 Task: Look for space in Tuscaloosa, United States from 9th June, 2023 to 16th June, 2023 for 2 adults in price range Rs.8000 to Rs.16000. Place can be entire place with 2 bedrooms having 2 beds and 1 bathroom. Property type can be house, flat, guest house. Booking option can be shelf check-in. Required host language is English.
Action: Mouse moved to (447, 100)
Screenshot: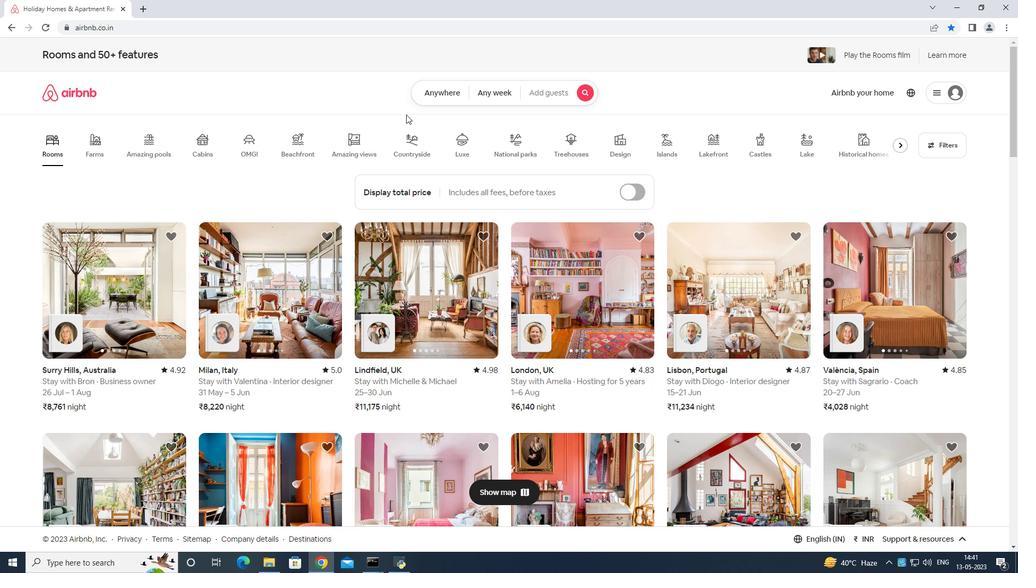 
Action: Mouse pressed left at (447, 100)
Screenshot: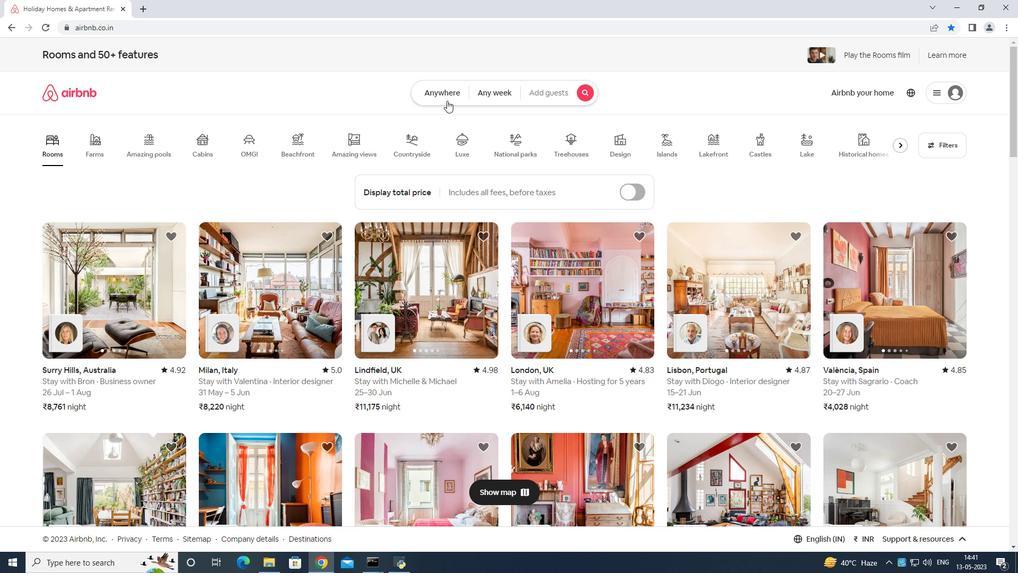 
Action: Mouse moved to (368, 137)
Screenshot: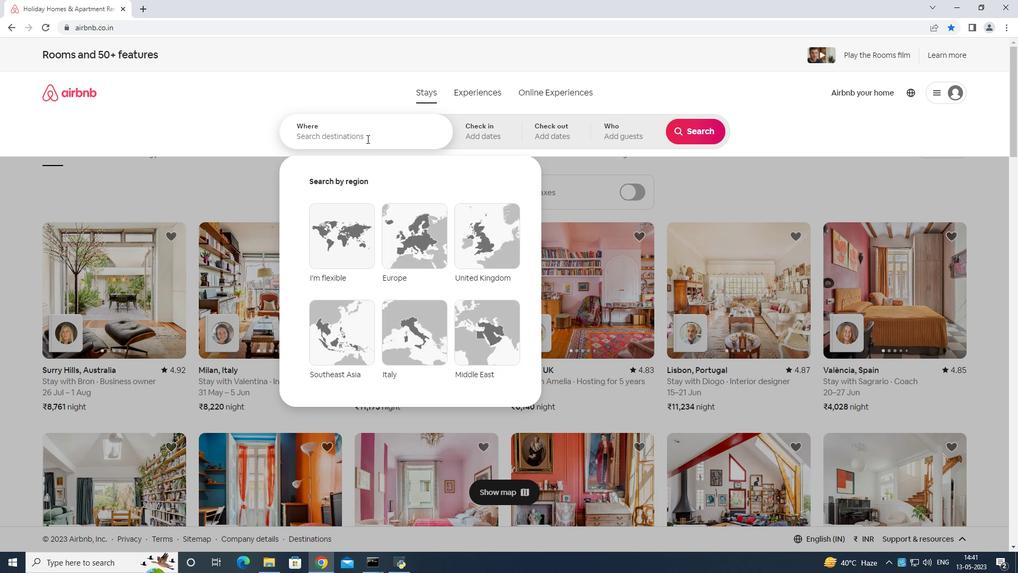 
Action: Mouse pressed left at (368, 137)
Screenshot: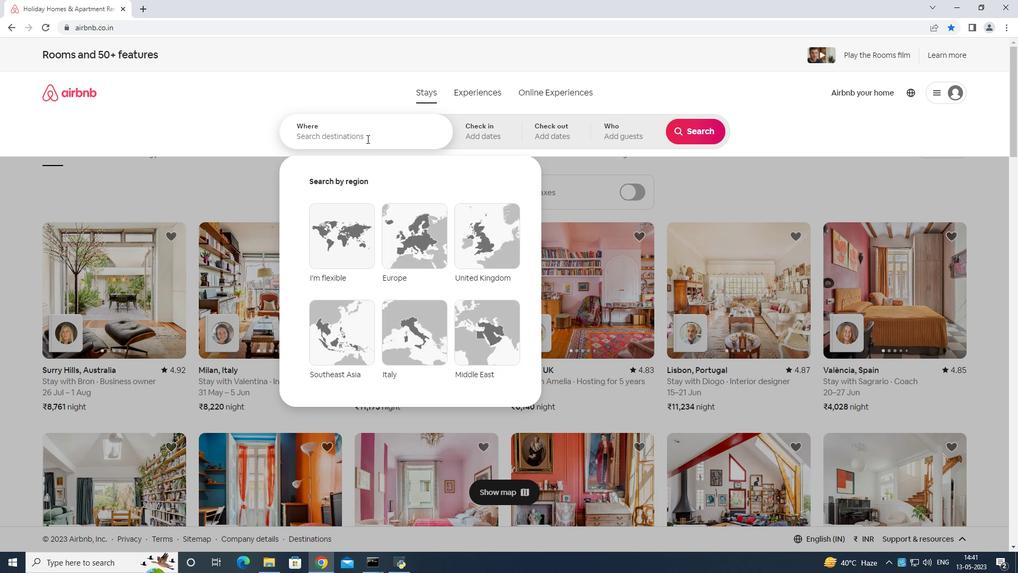 
Action: Mouse moved to (373, 129)
Screenshot: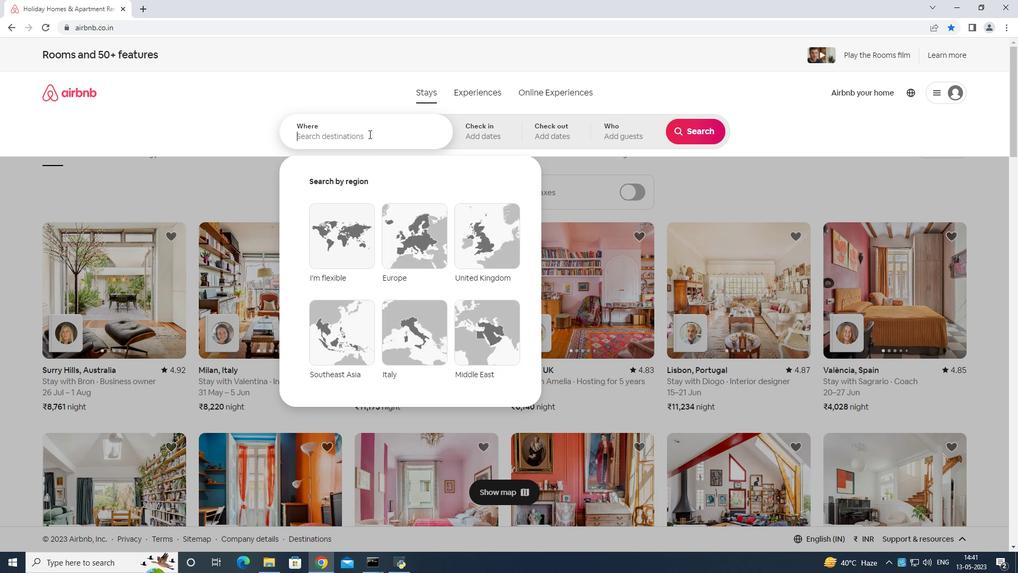 
Action: Key pressed <Key.shift>Tuscoloosa<Key.space>united<Key.space>states<Key.enter>
Screenshot: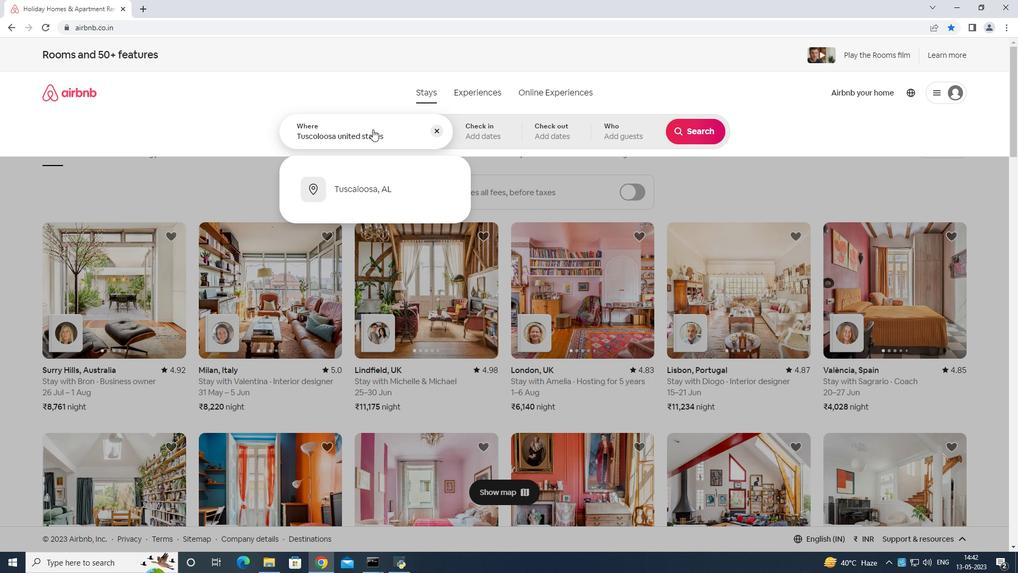 
Action: Mouse moved to (658, 277)
Screenshot: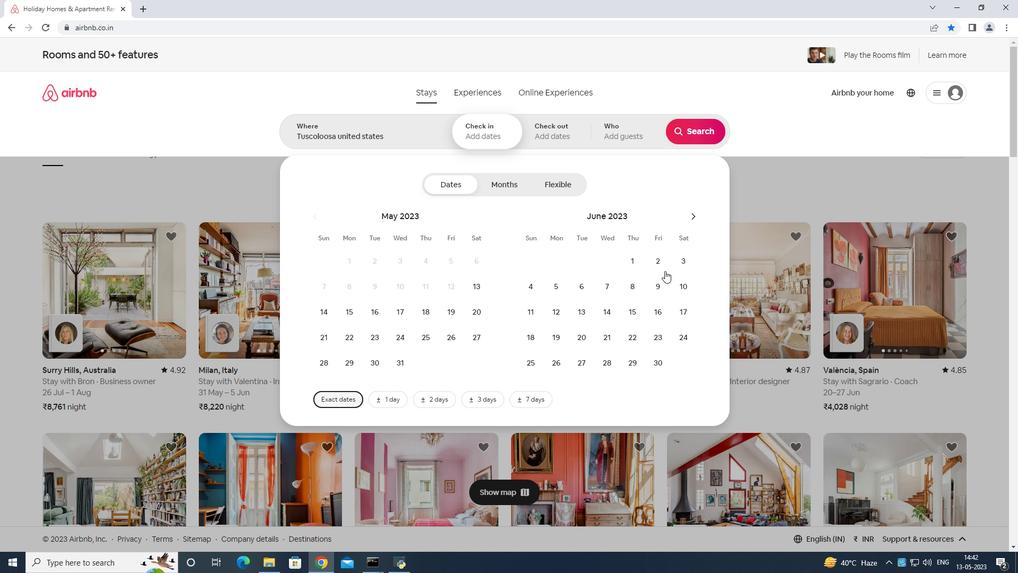 
Action: Mouse pressed left at (658, 277)
Screenshot: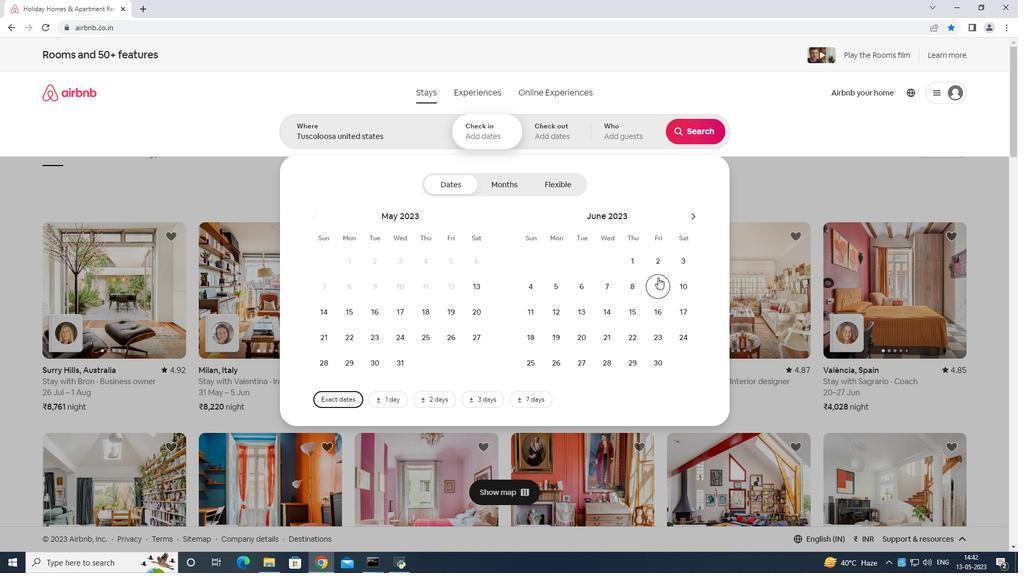 
Action: Mouse moved to (659, 301)
Screenshot: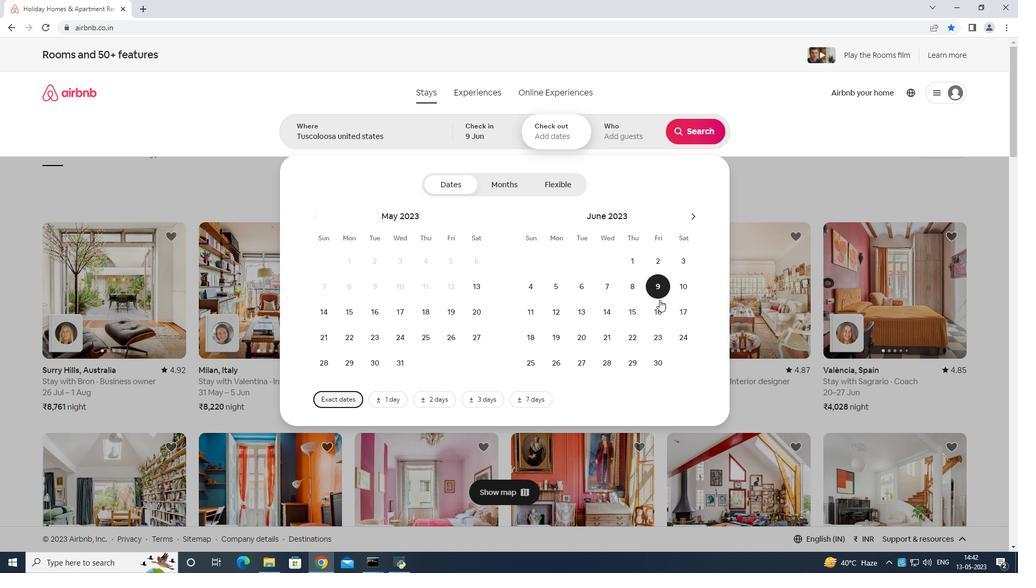 
Action: Mouse pressed left at (659, 301)
Screenshot: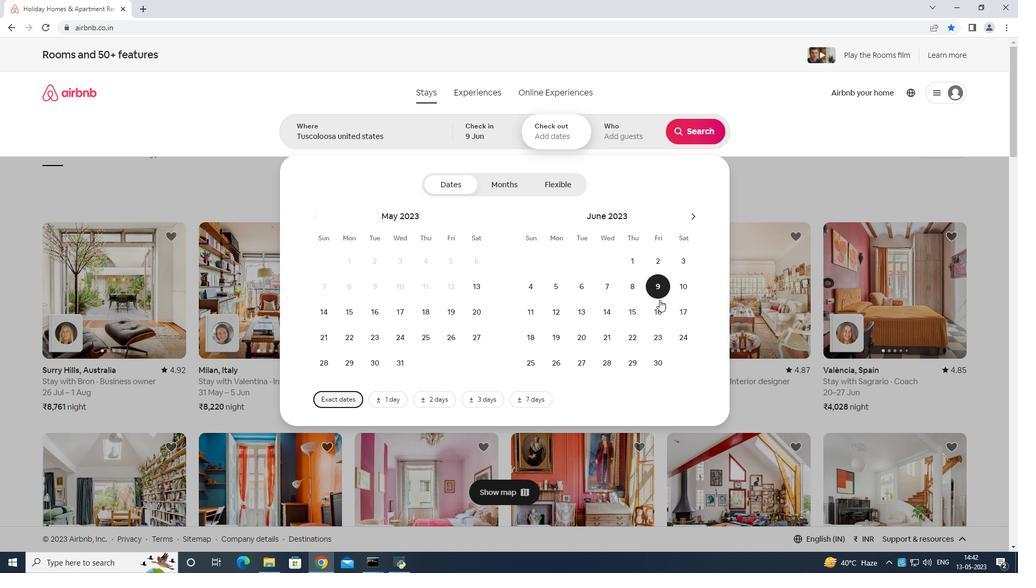
Action: Mouse moved to (621, 136)
Screenshot: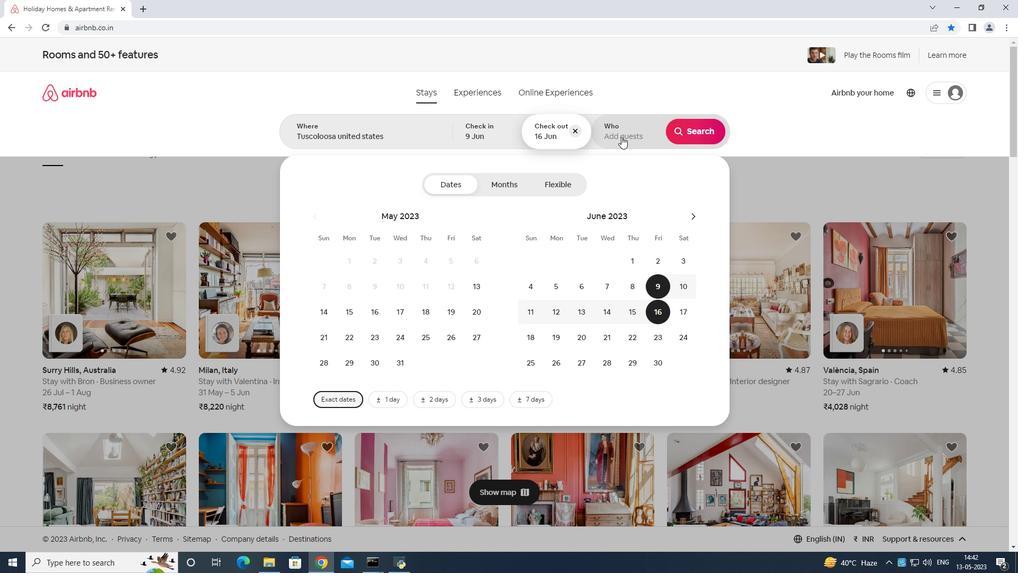 
Action: Mouse pressed left at (621, 136)
Screenshot: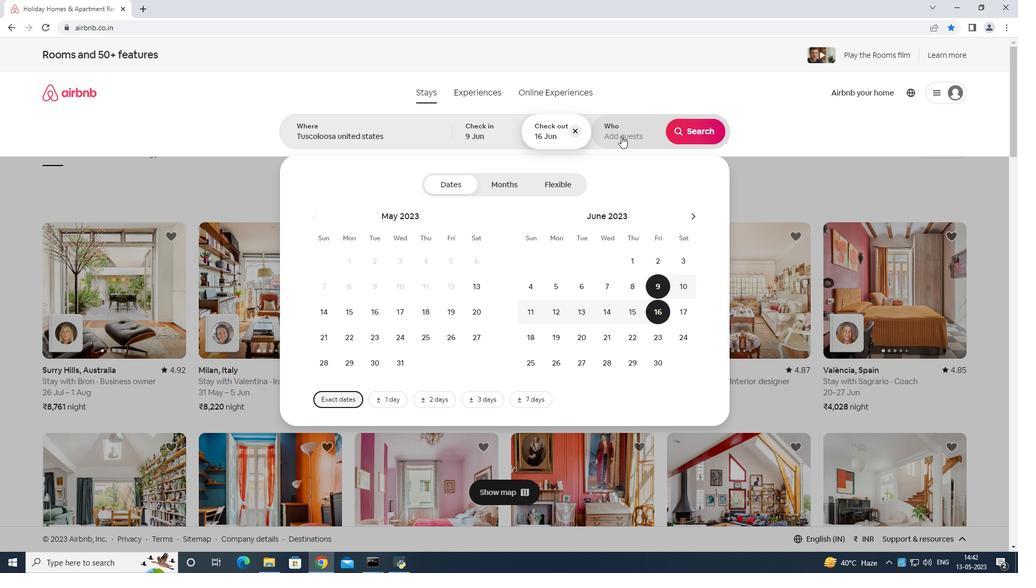 
Action: Mouse moved to (696, 187)
Screenshot: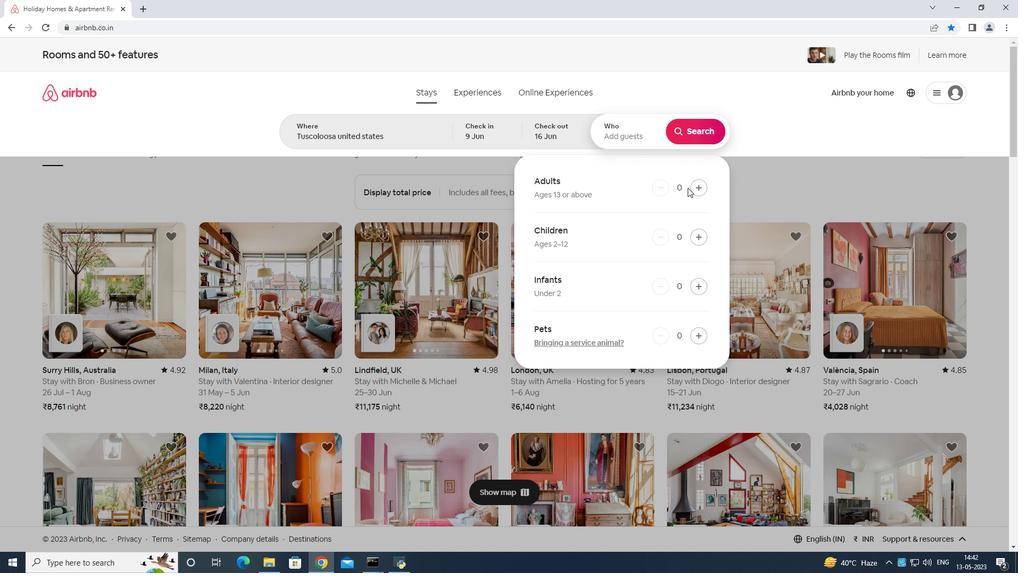 
Action: Mouse pressed left at (696, 187)
Screenshot: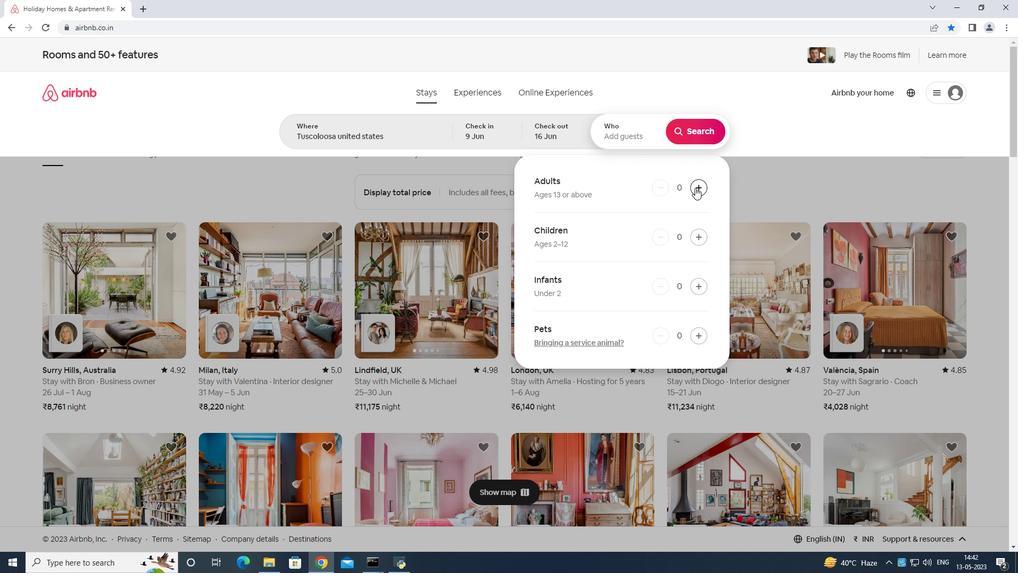 
Action: Mouse moved to (698, 187)
Screenshot: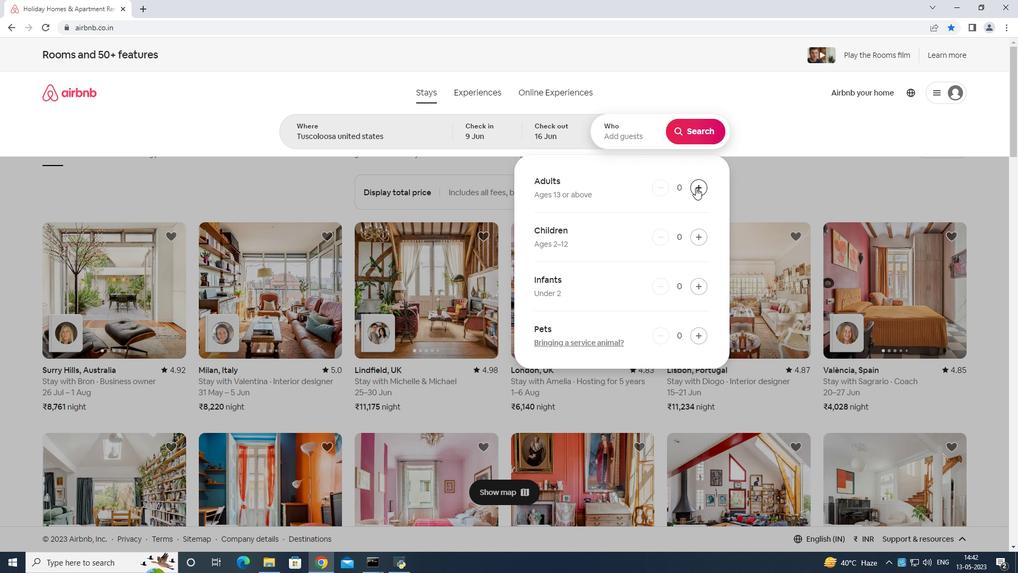 
Action: Mouse pressed left at (698, 187)
Screenshot: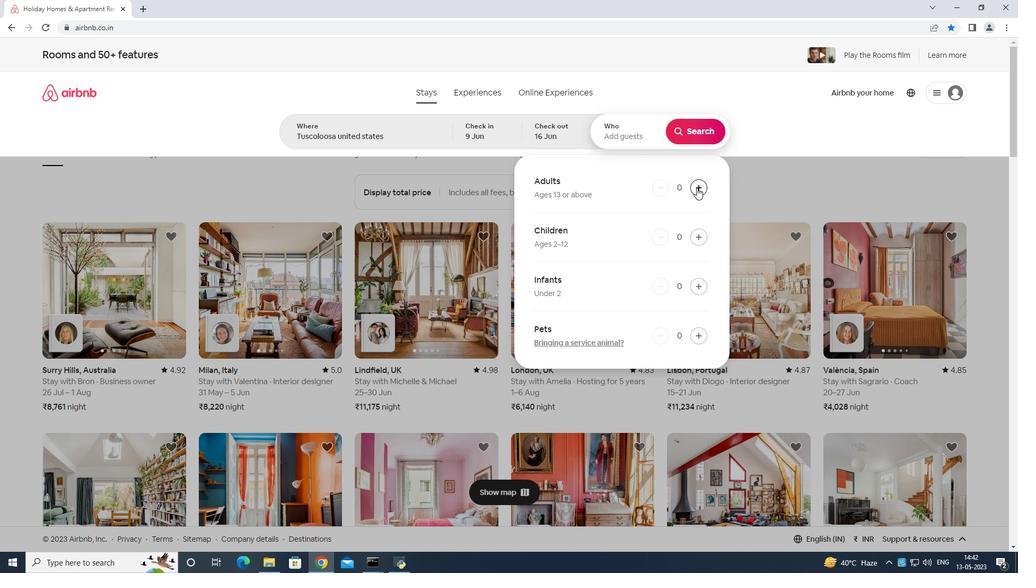 
Action: Mouse moved to (694, 128)
Screenshot: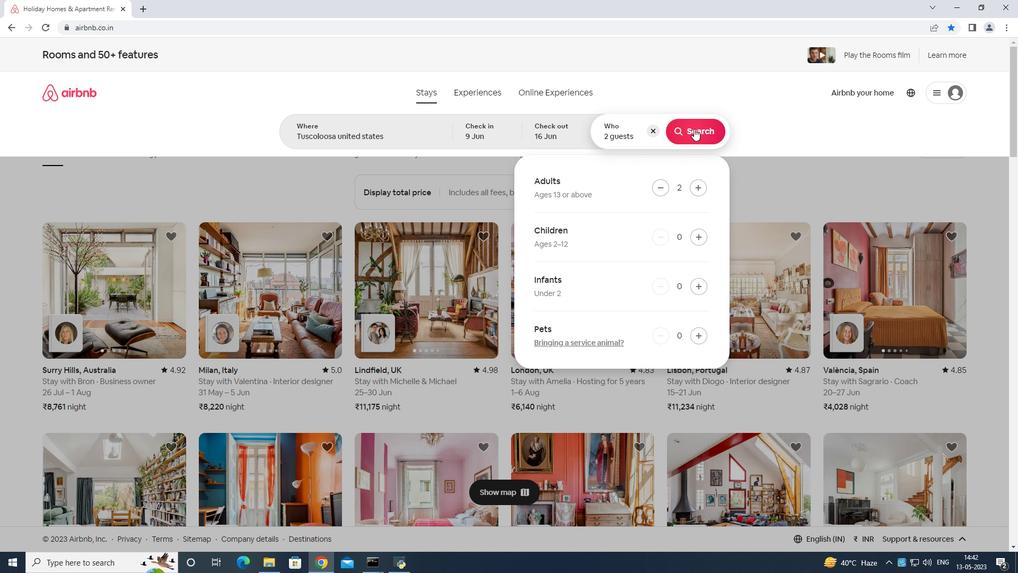 
Action: Mouse pressed left at (694, 128)
Screenshot: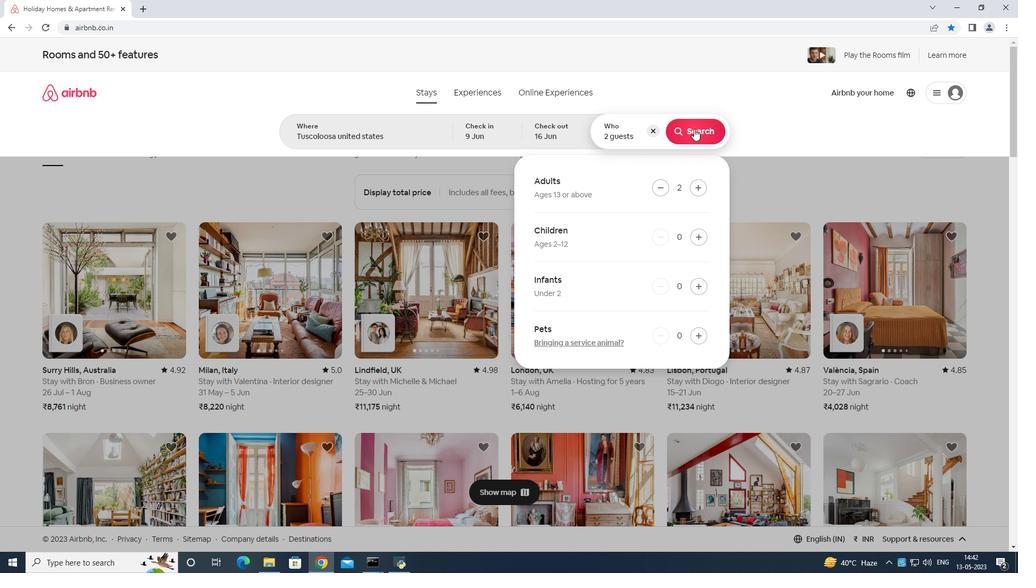 
Action: Mouse moved to (968, 99)
Screenshot: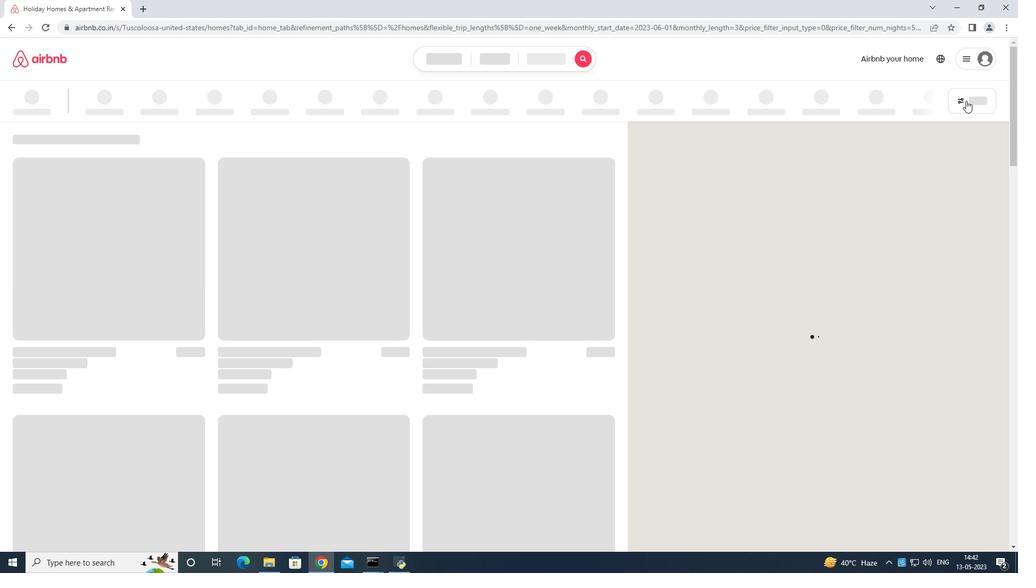 
Action: Mouse pressed left at (968, 99)
Screenshot: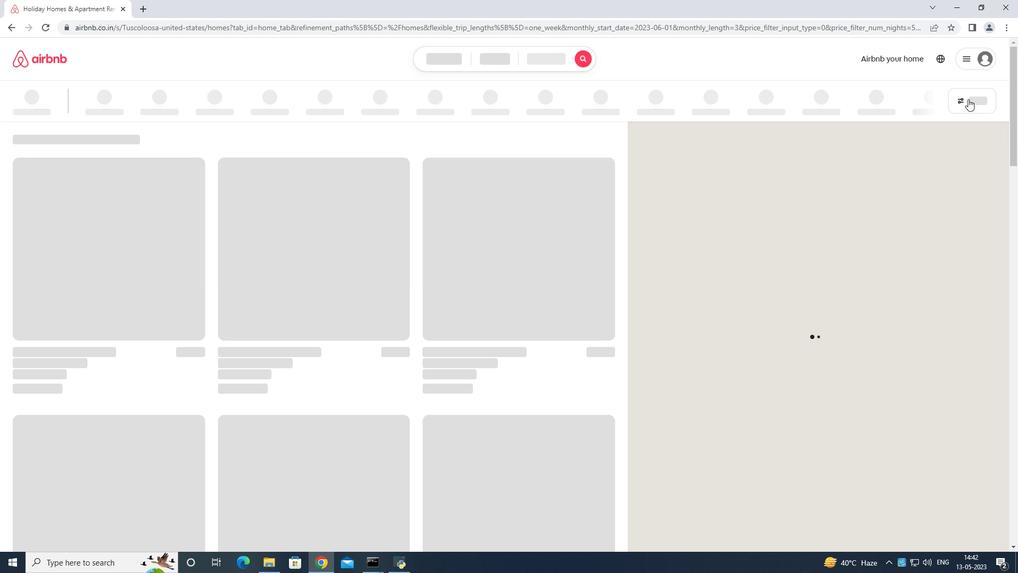 
Action: Mouse moved to (385, 354)
Screenshot: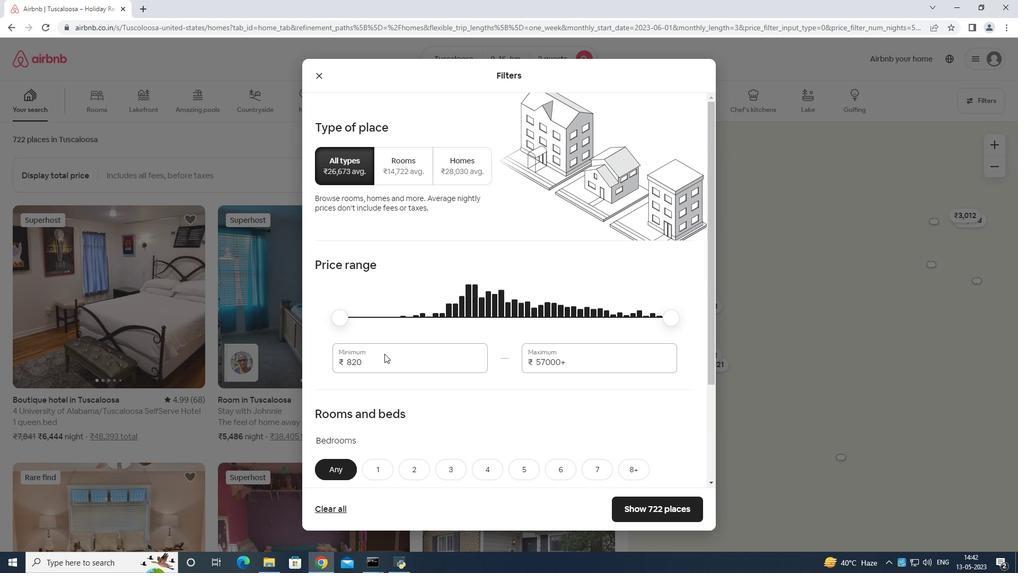 
Action: Mouse pressed left at (385, 354)
Screenshot: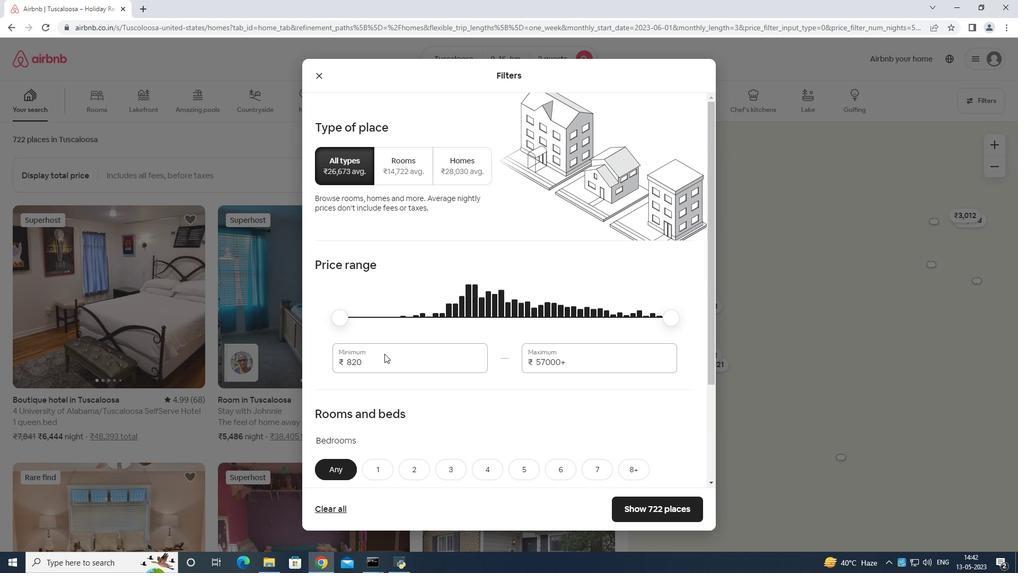 
Action: Mouse moved to (385, 354)
Screenshot: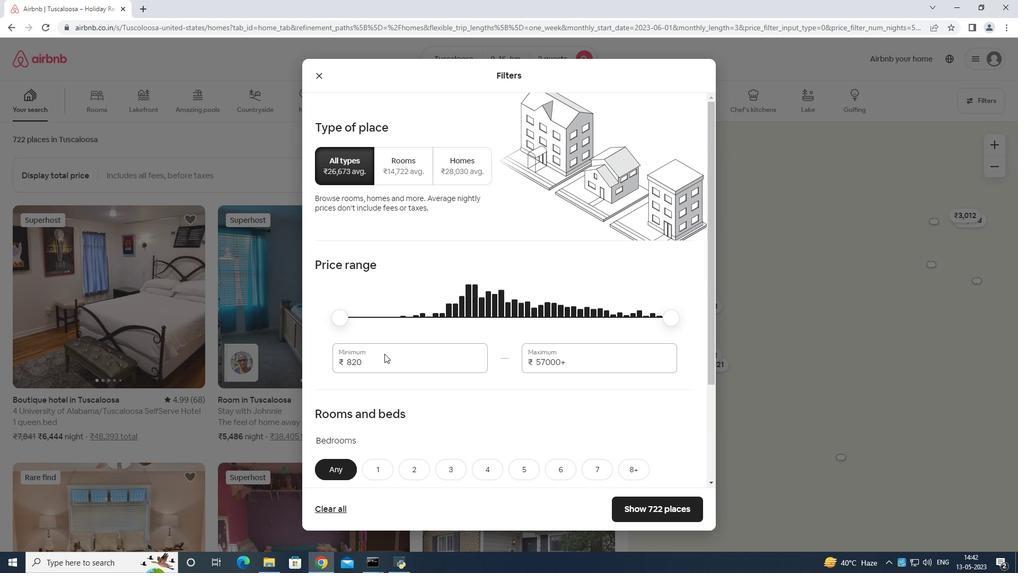 
Action: Key pressed <Key.backspace><Key.backspace><Key.backspace><Key.backspace><Key.backspace><Key.backspace>8000
Screenshot: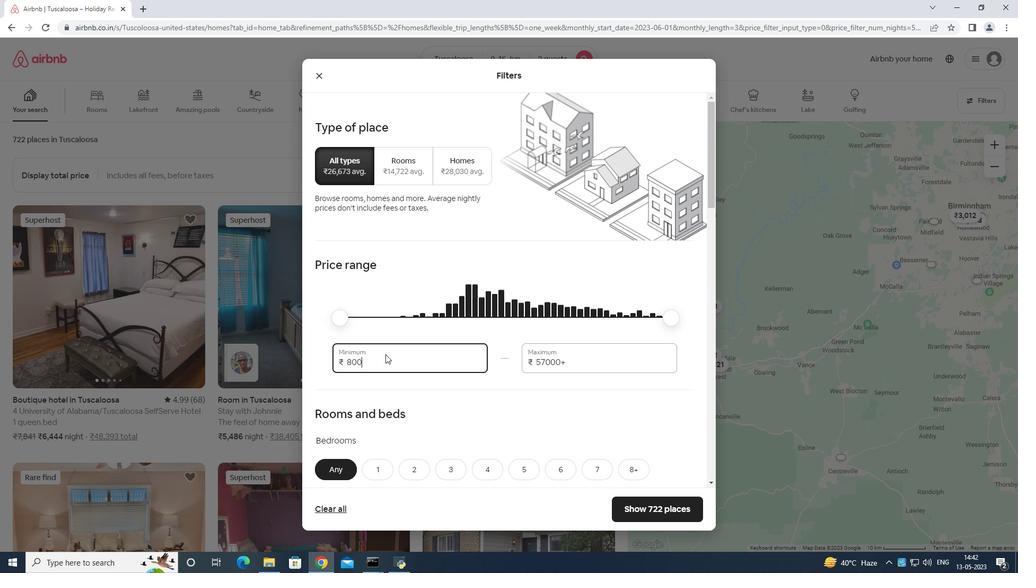 
Action: Mouse moved to (586, 349)
Screenshot: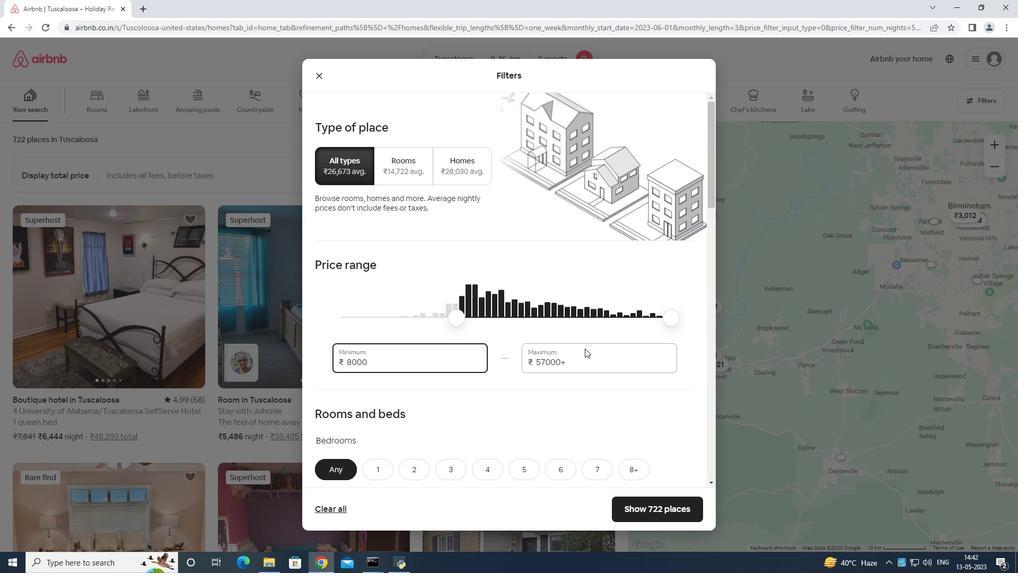 
Action: Mouse pressed left at (586, 349)
Screenshot: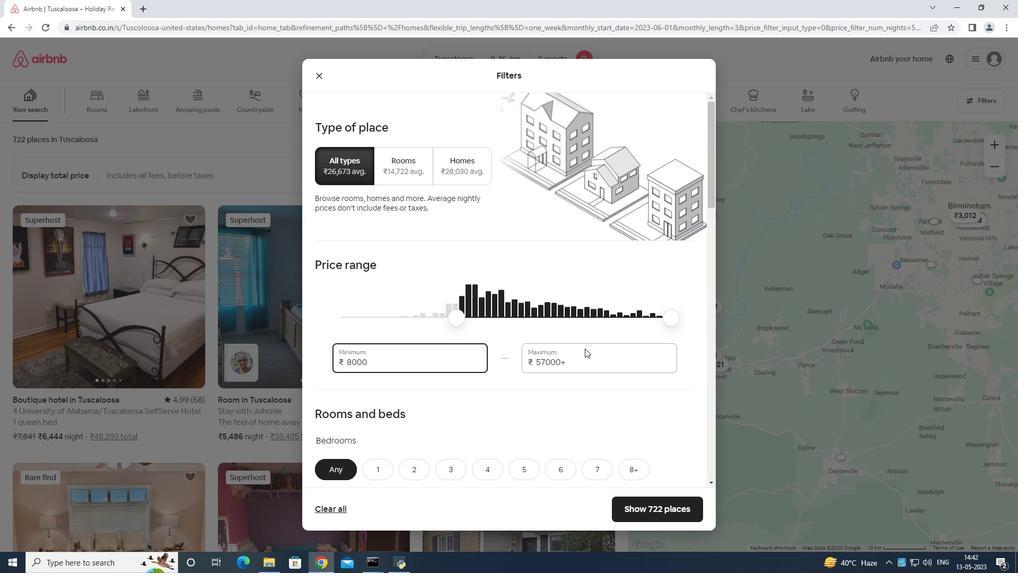 
Action: Mouse moved to (587, 349)
Screenshot: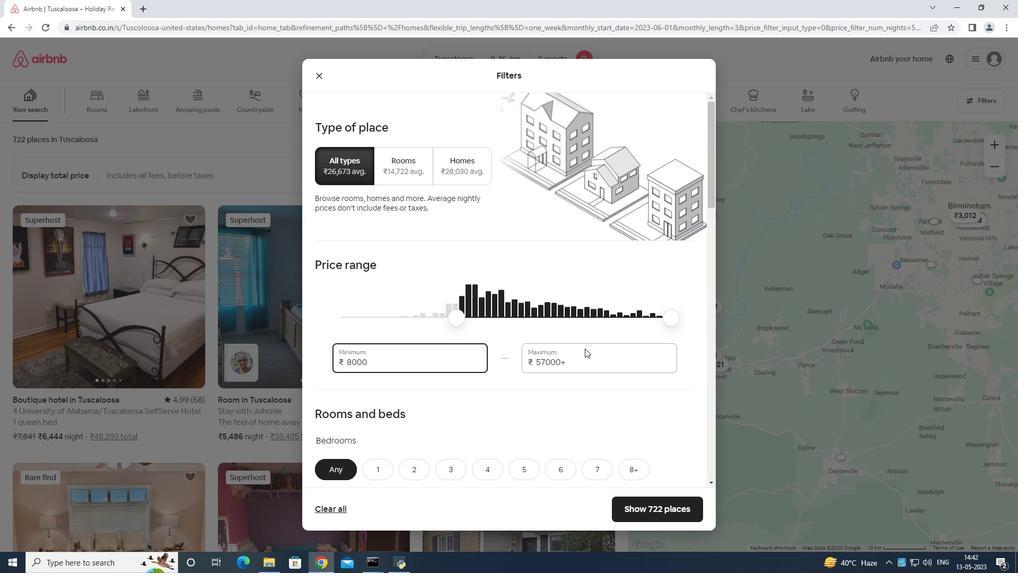 
Action: Key pressed <Key.backspace>
Screenshot: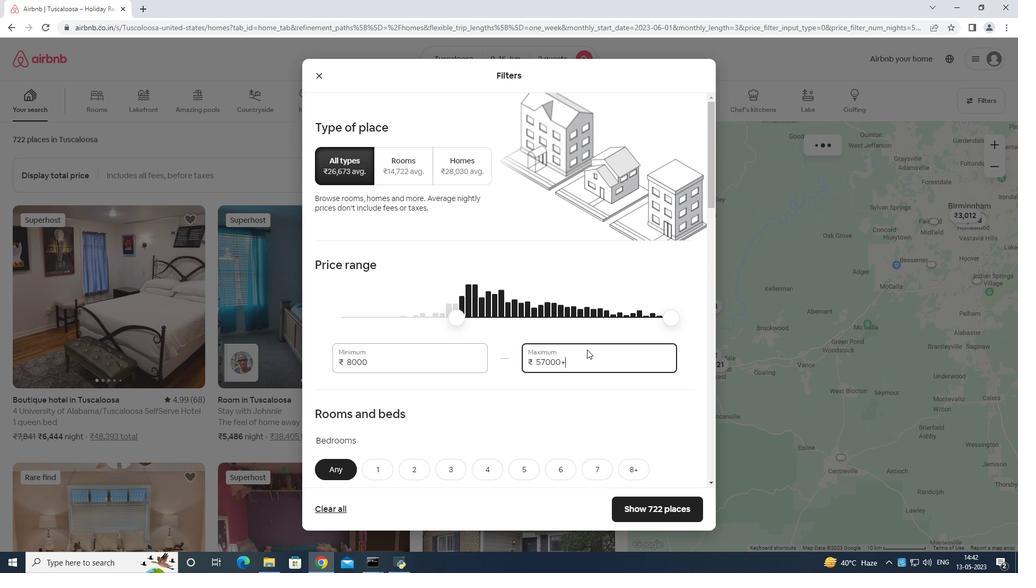
Action: Mouse moved to (587, 350)
Screenshot: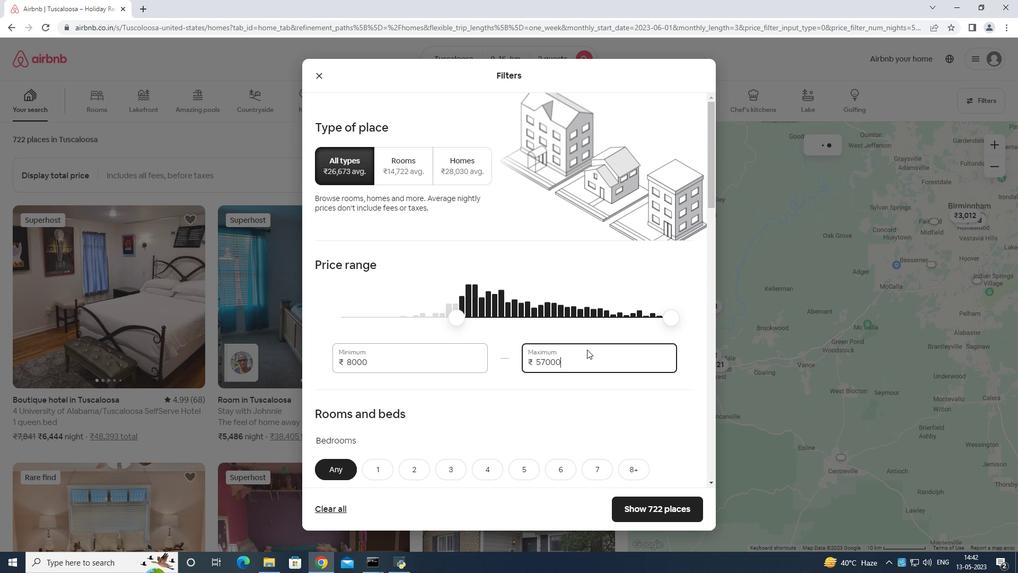 
Action: Key pressed <Key.backspace><Key.backspace><Key.backspace><Key.backspace><Key.backspace><Key.backspace><Key.backspace><Key.backspace><Key.backspace><Key.backspace>16
Screenshot: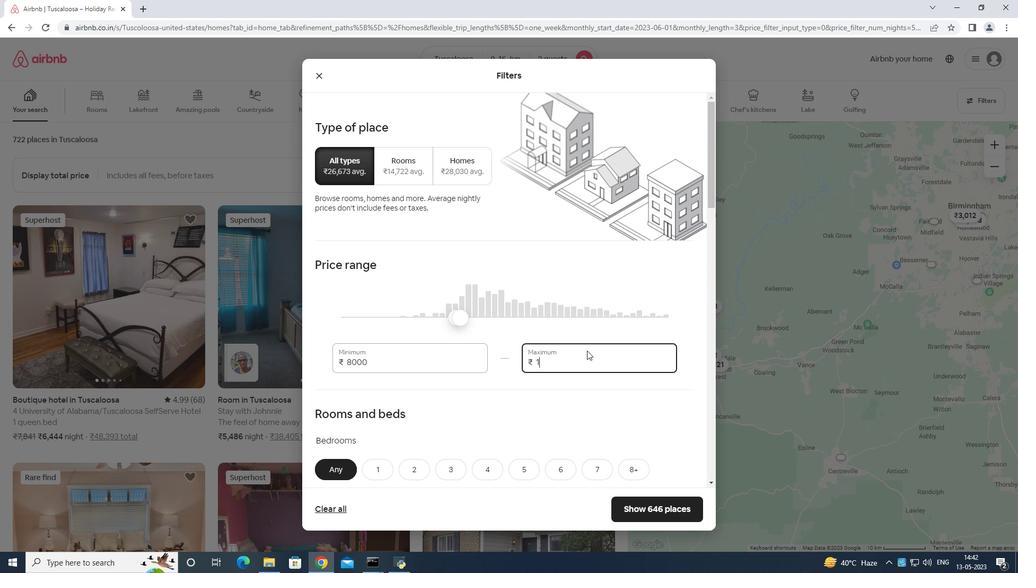
Action: Mouse moved to (587, 349)
Screenshot: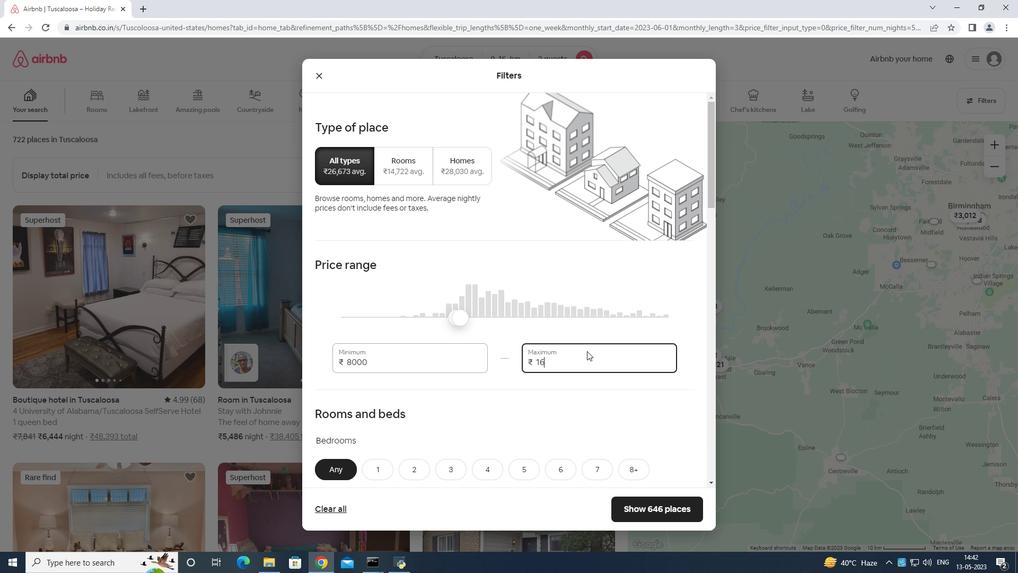 
Action: Key pressed 00
Screenshot: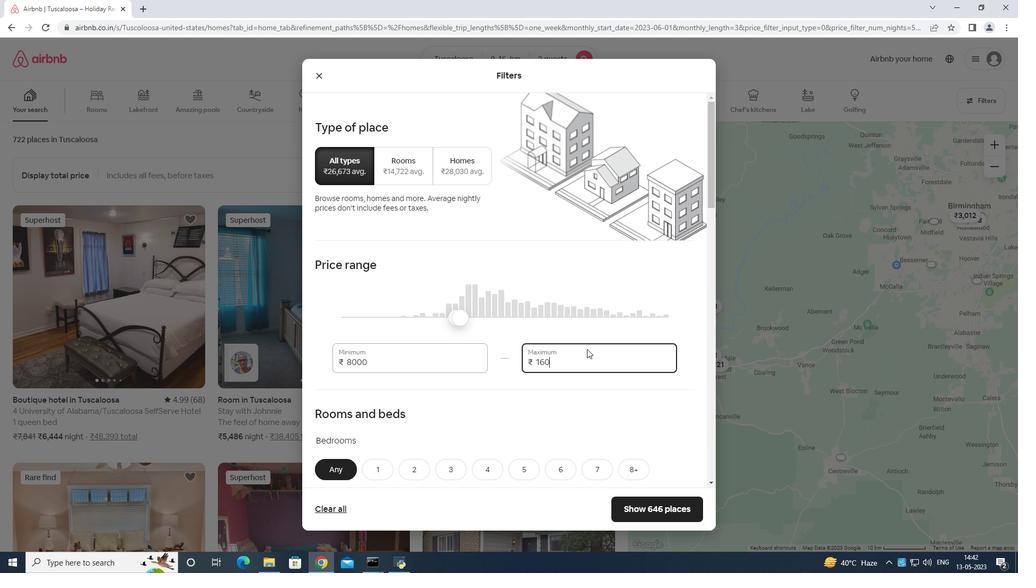 
Action: Mouse moved to (587, 349)
Screenshot: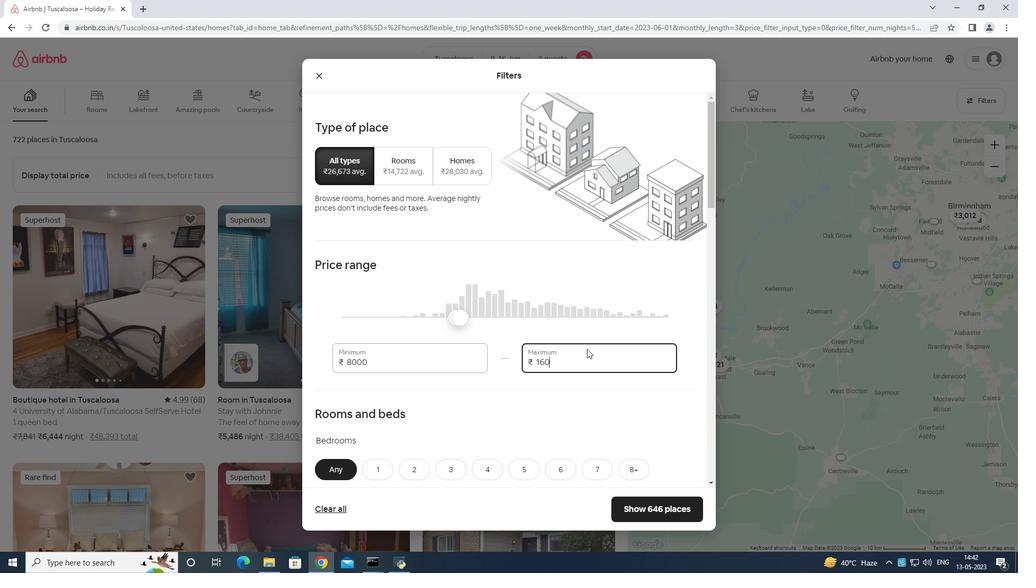 
Action: Key pressed 0
Screenshot: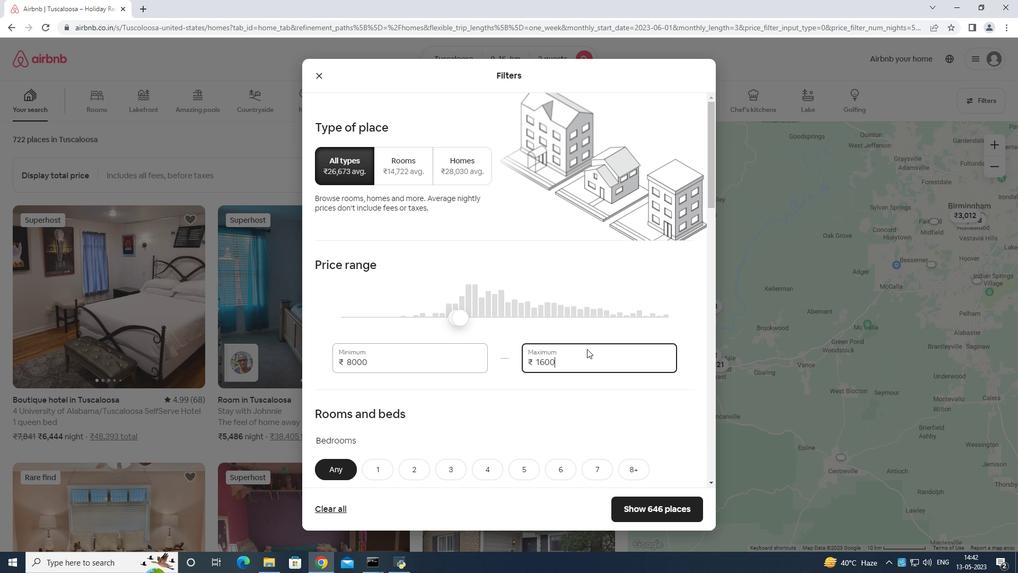 
Action: Mouse moved to (586, 347)
Screenshot: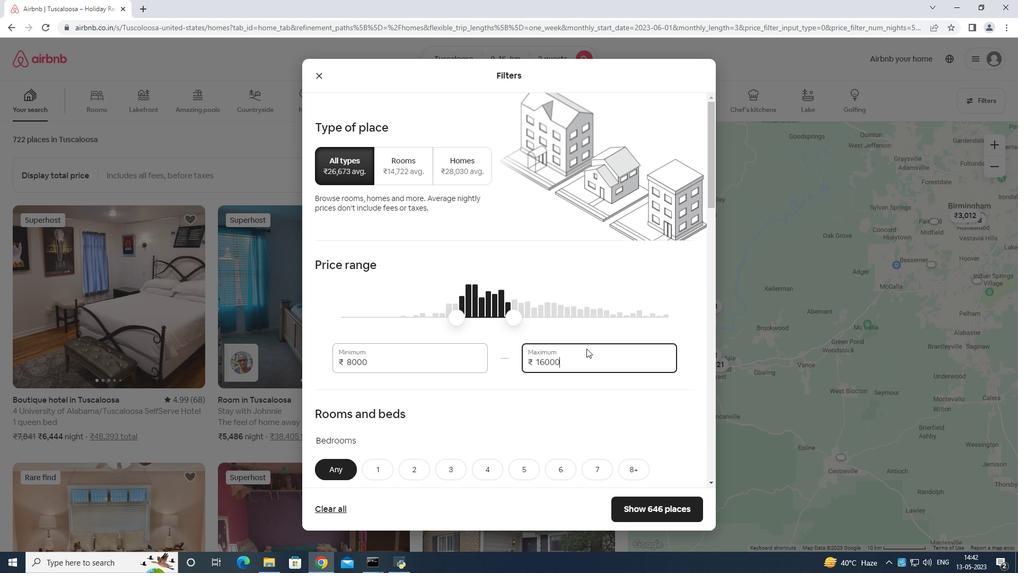 
Action: Mouse scrolled (586, 347) with delta (0, 0)
Screenshot: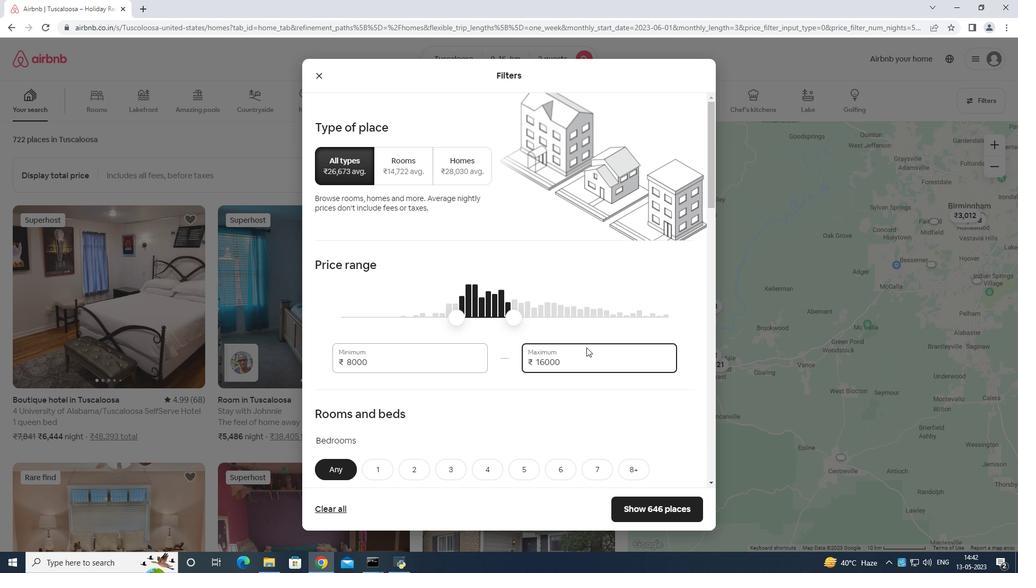 
Action: Mouse moved to (586, 348)
Screenshot: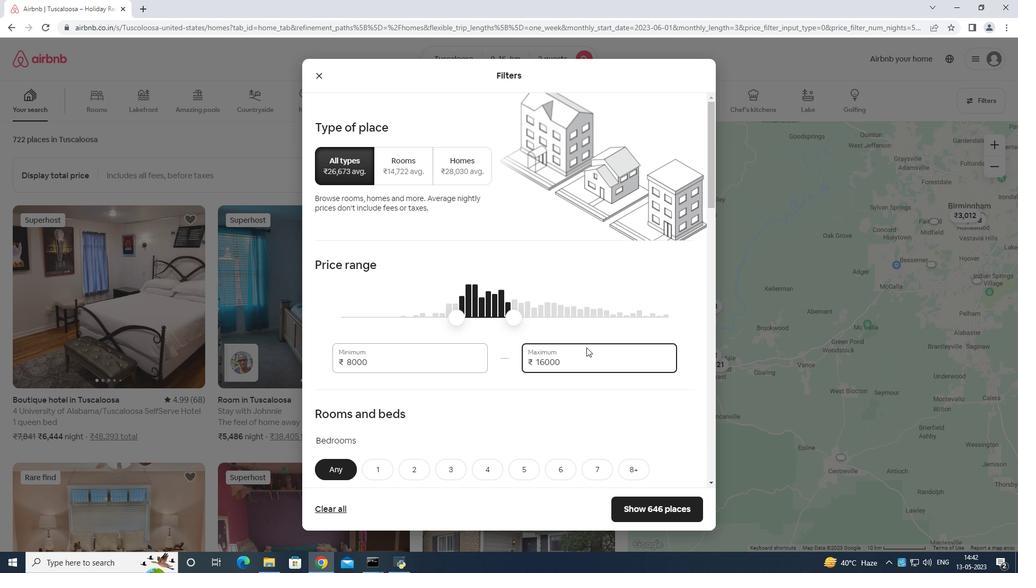 
Action: Mouse scrolled (586, 347) with delta (0, 0)
Screenshot: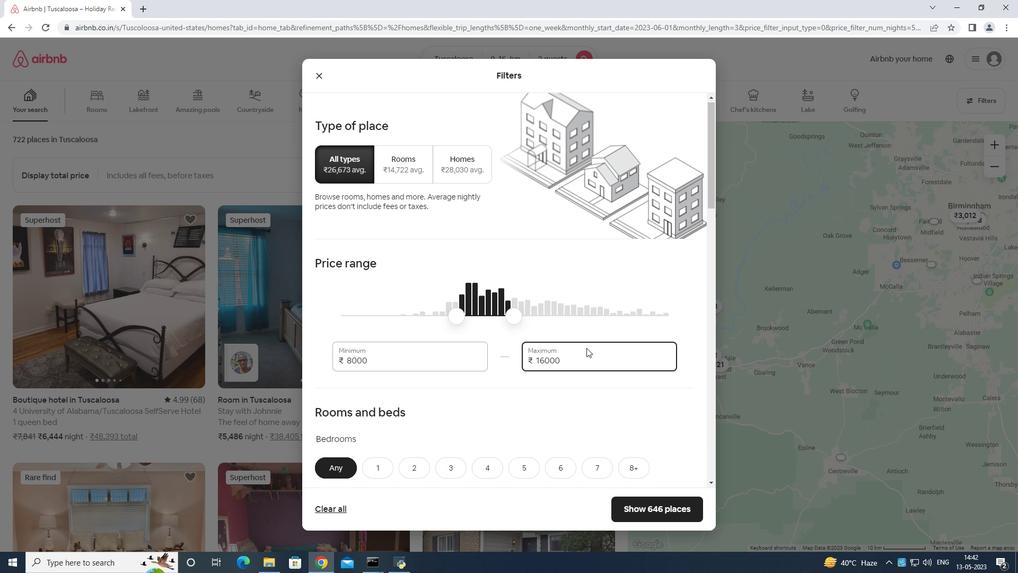 
Action: Mouse moved to (417, 366)
Screenshot: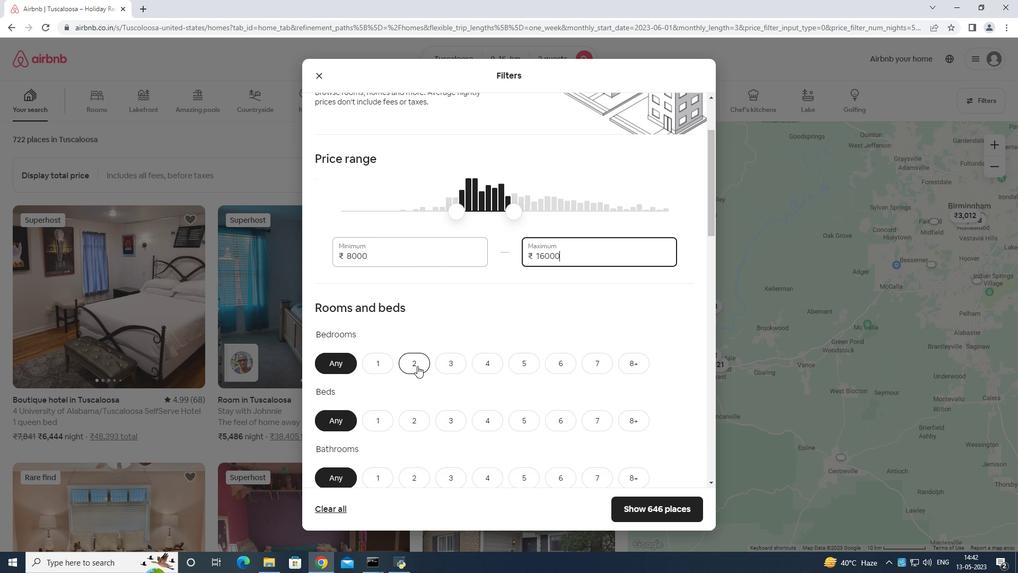 
Action: Mouse pressed left at (417, 366)
Screenshot: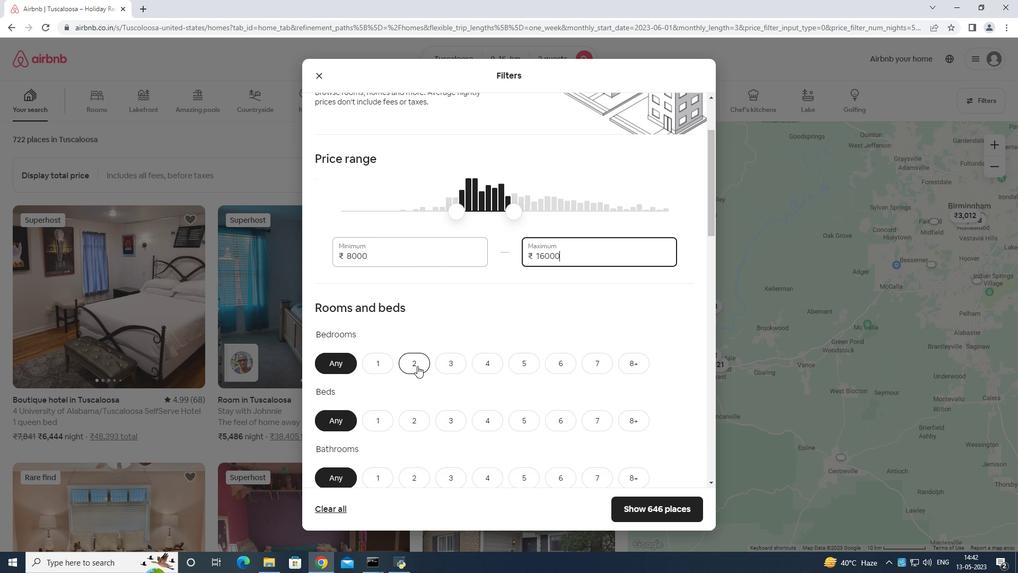 
Action: Mouse moved to (412, 413)
Screenshot: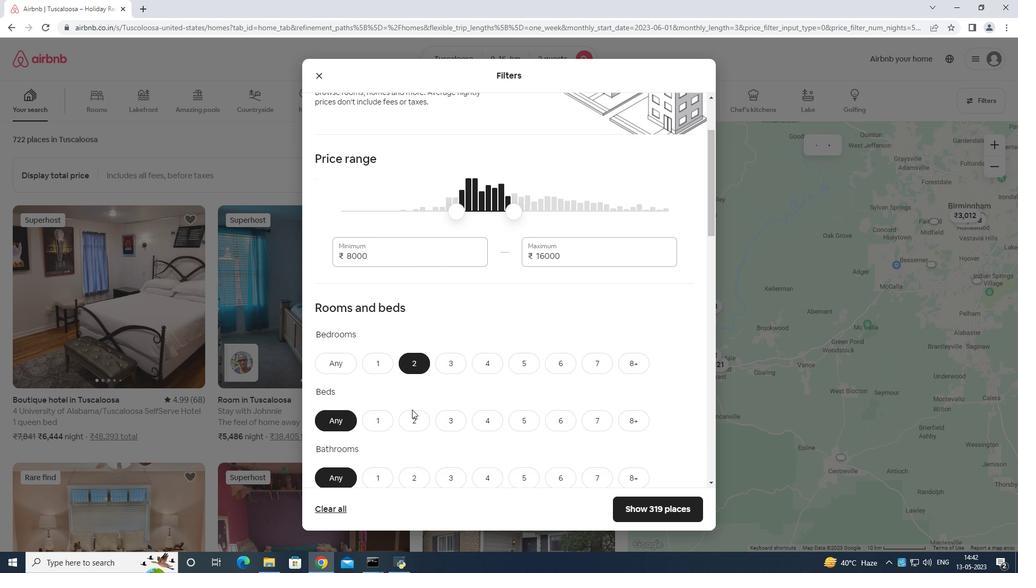 
Action: Mouse pressed left at (412, 413)
Screenshot: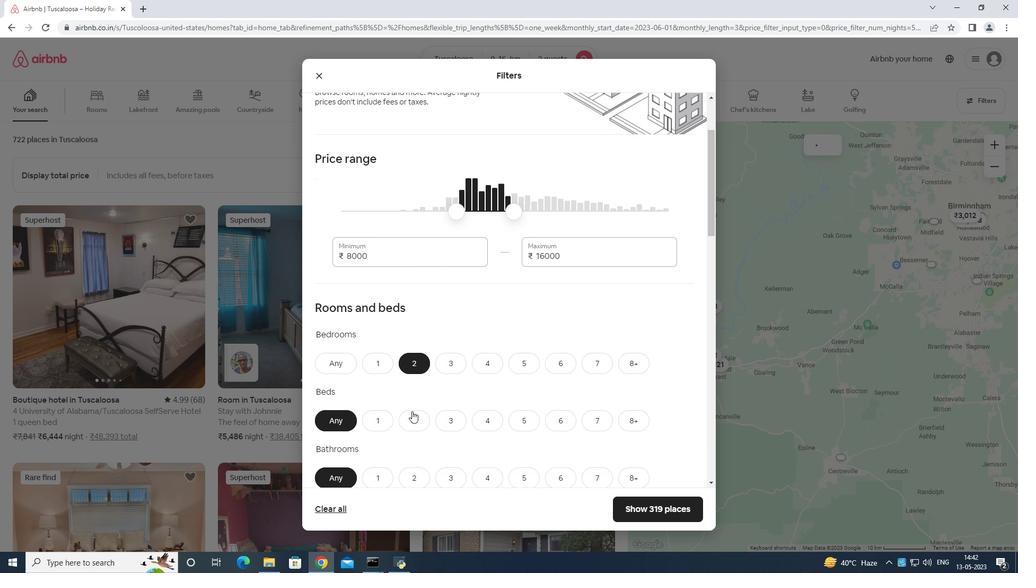 
Action: Mouse moved to (412, 416)
Screenshot: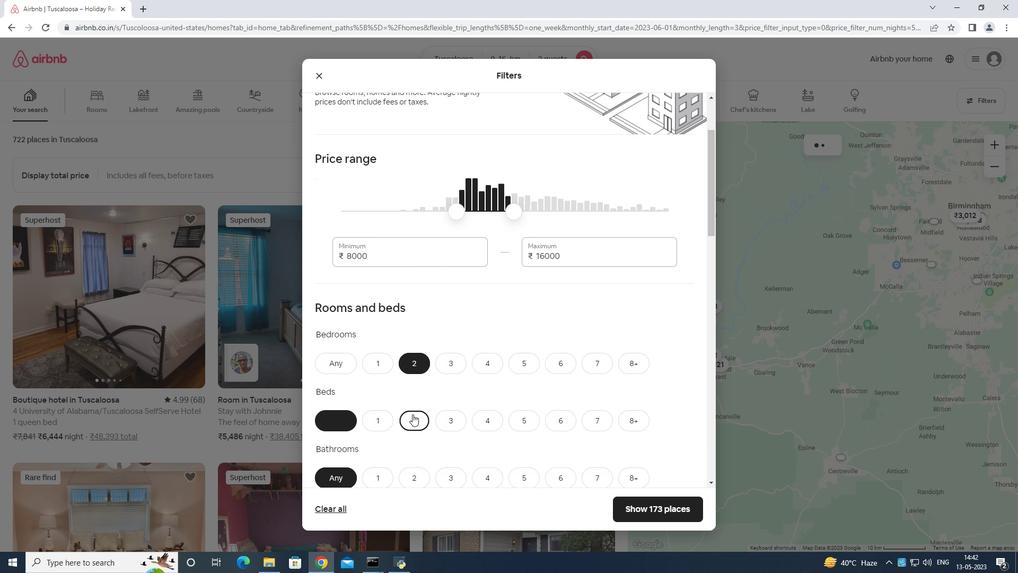 
Action: Mouse scrolled (412, 416) with delta (0, 0)
Screenshot: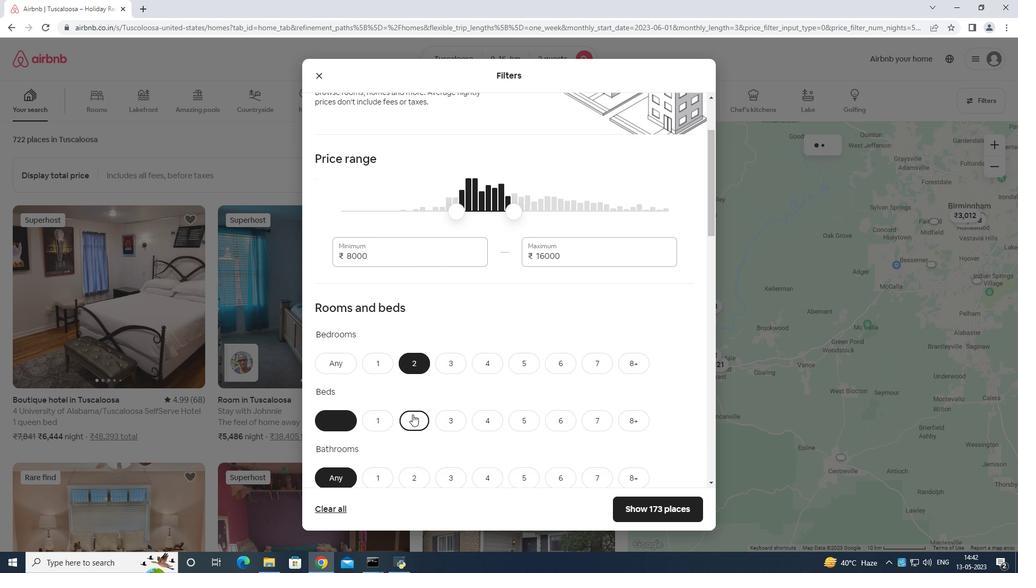 
Action: Mouse moved to (412, 417)
Screenshot: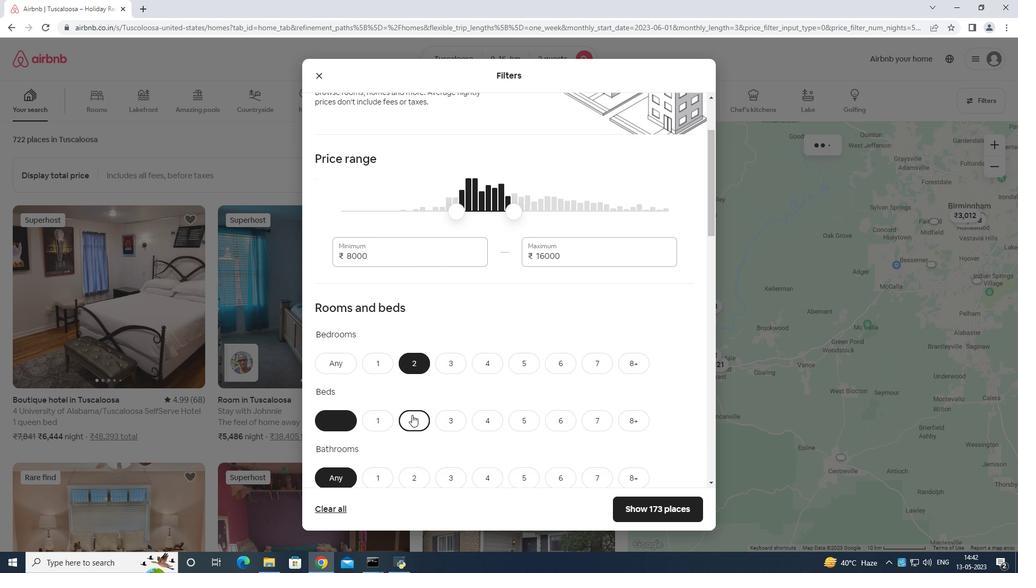 
Action: Mouse scrolled (412, 417) with delta (0, 0)
Screenshot: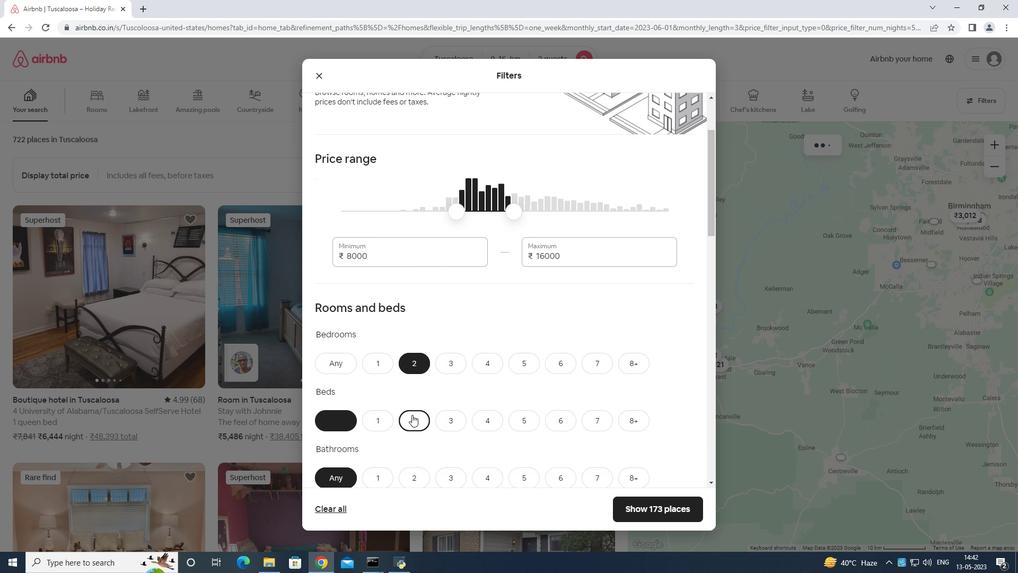 
Action: Mouse moved to (370, 376)
Screenshot: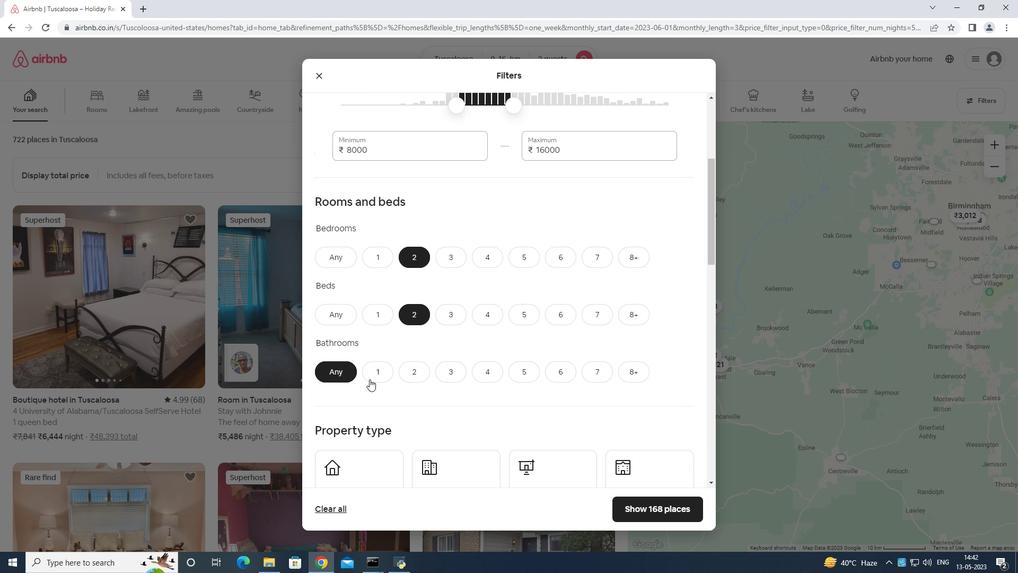 
Action: Mouse pressed left at (370, 376)
Screenshot: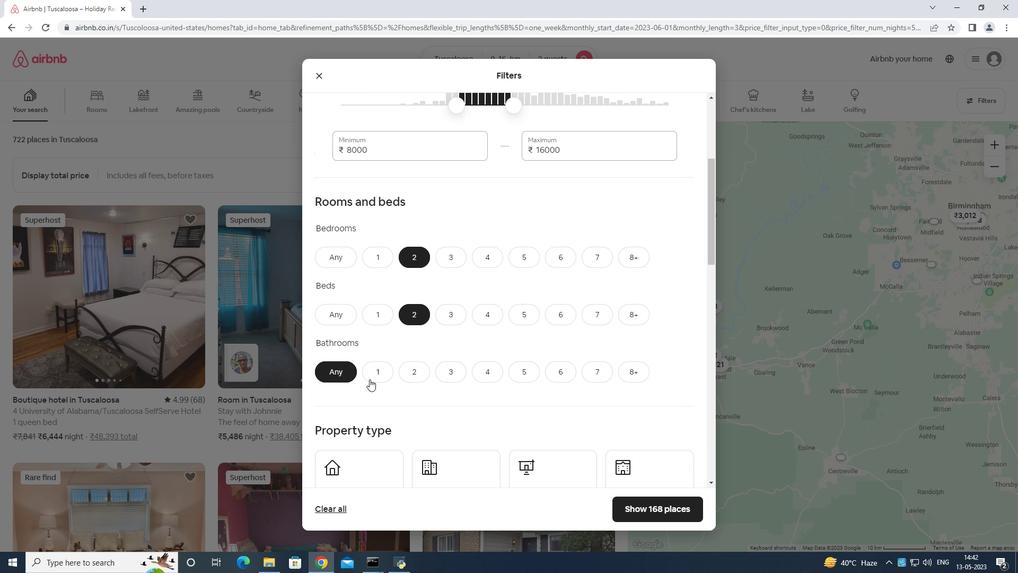 
Action: Mouse moved to (379, 375)
Screenshot: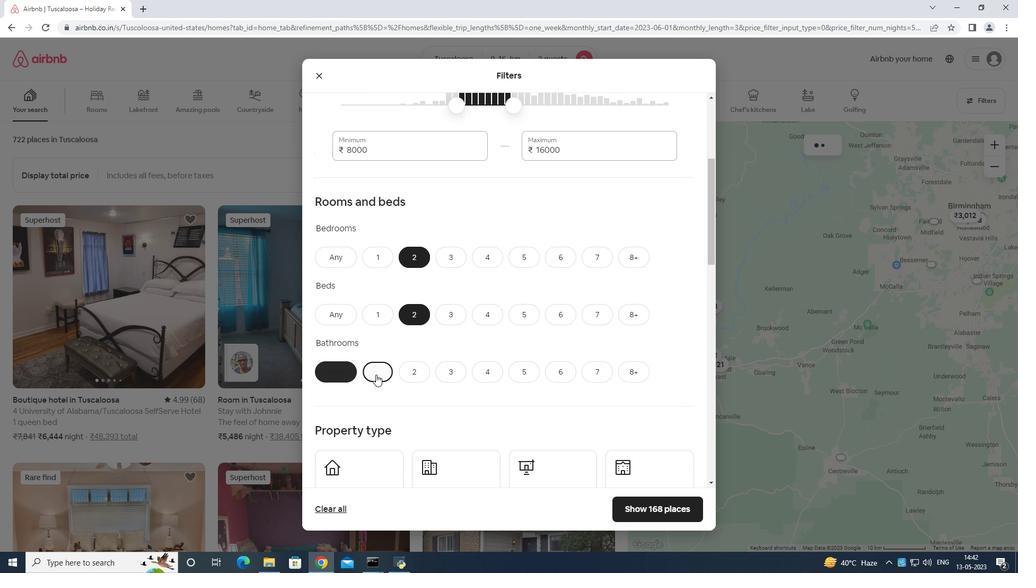 
Action: Mouse scrolled (379, 375) with delta (0, 0)
Screenshot: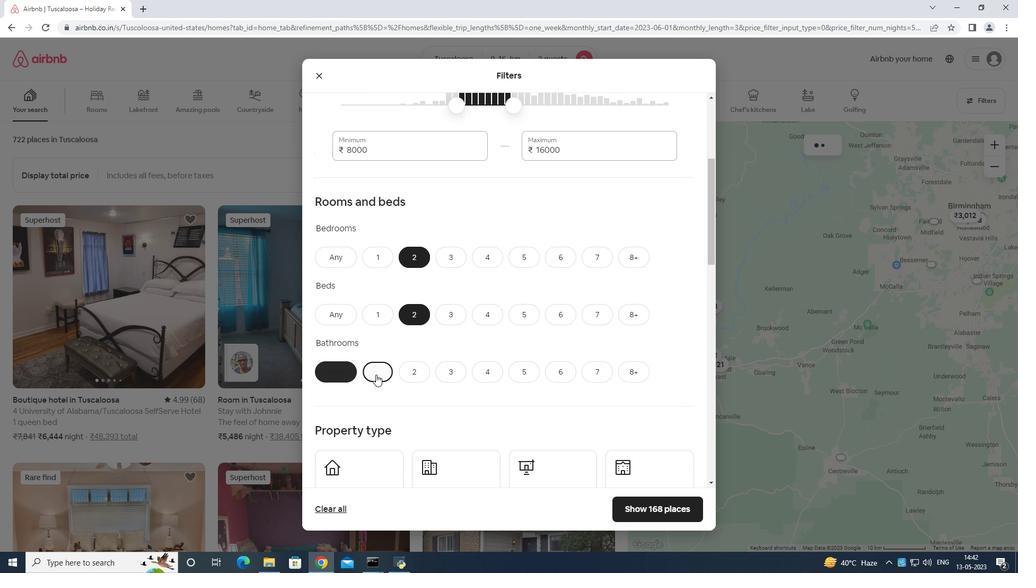 
Action: Mouse scrolled (379, 375) with delta (0, 0)
Screenshot: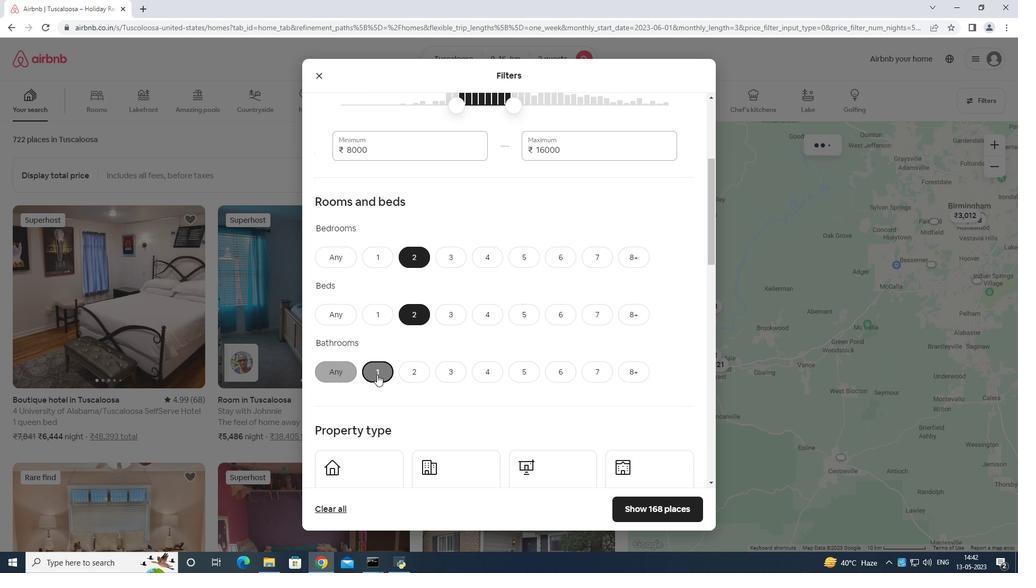 
Action: Mouse moved to (368, 378)
Screenshot: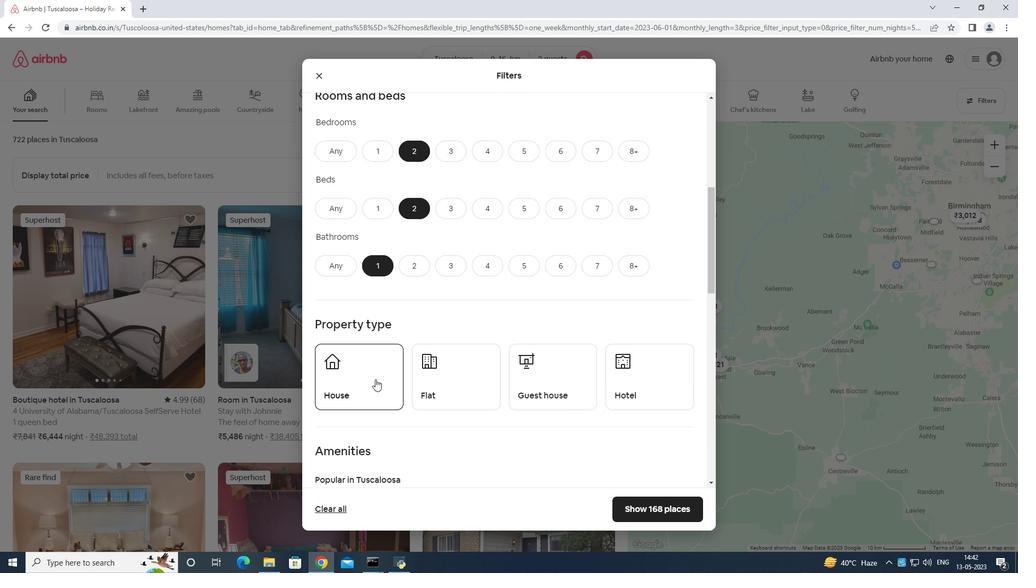 
Action: Mouse pressed left at (368, 378)
Screenshot: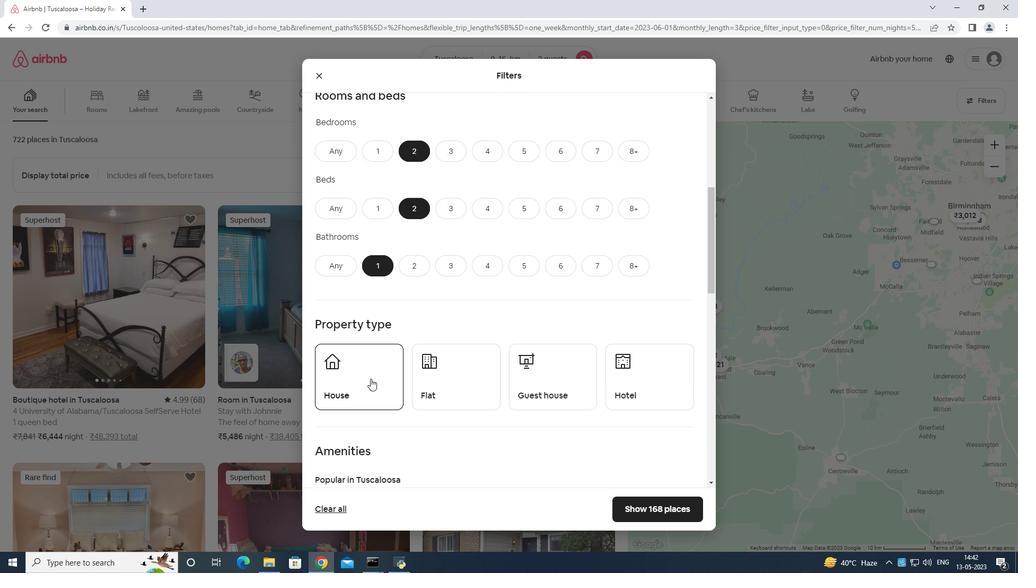 
Action: Mouse moved to (479, 377)
Screenshot: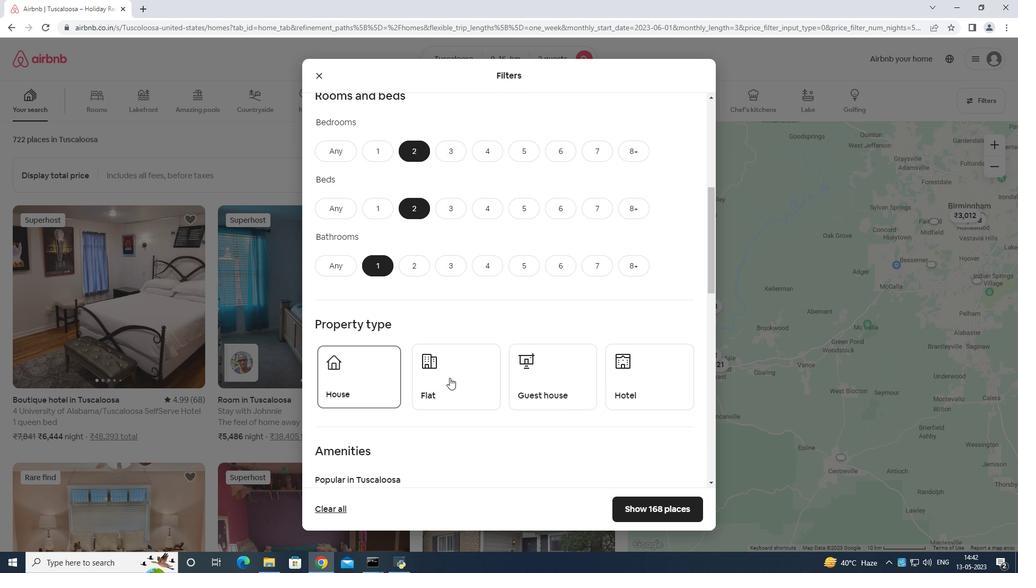 
Action: Mouse pressed left at (479, 377)
Screenshot: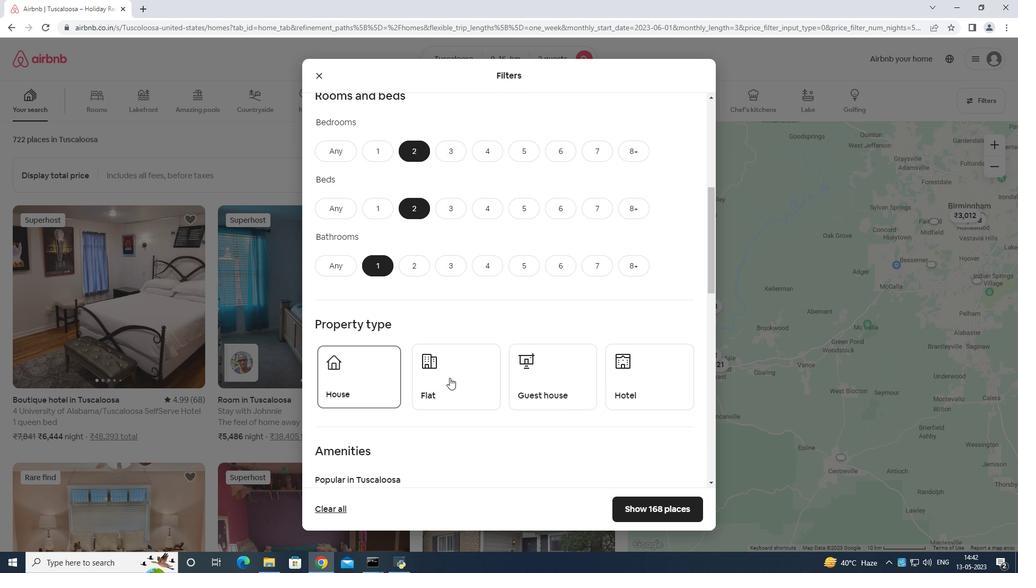 
Action: Mouse moved to (574, 371)
Screenshot: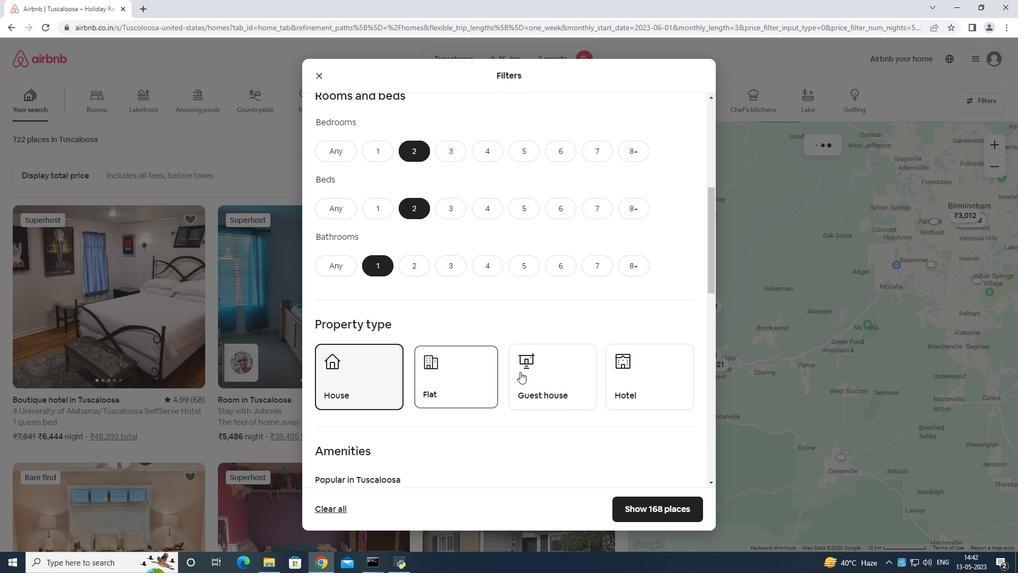 
Action: Mouse pressed left at (574, 371)
Screenshot: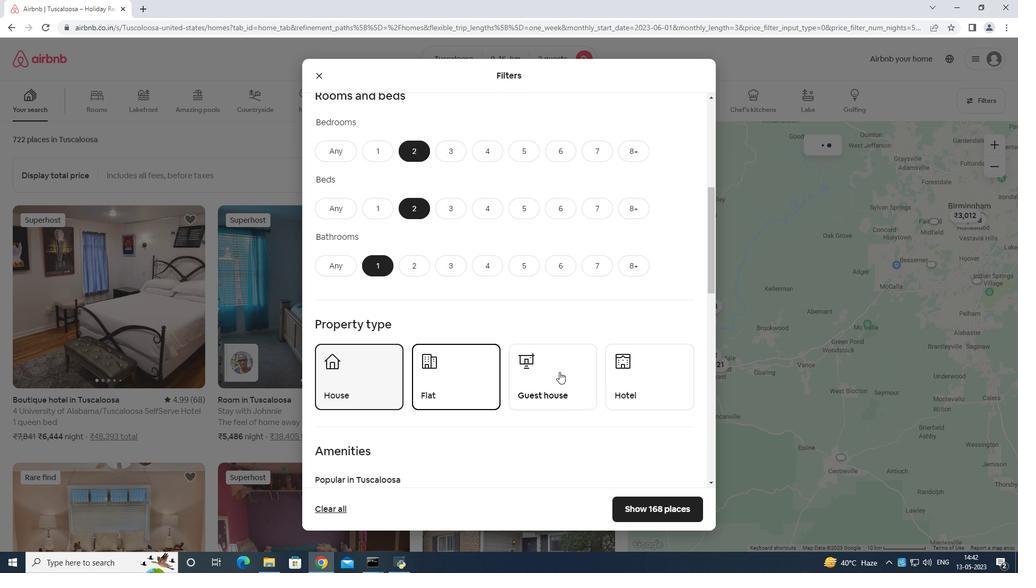 
Action: Mouse moved to (574, 370)
Screenshot: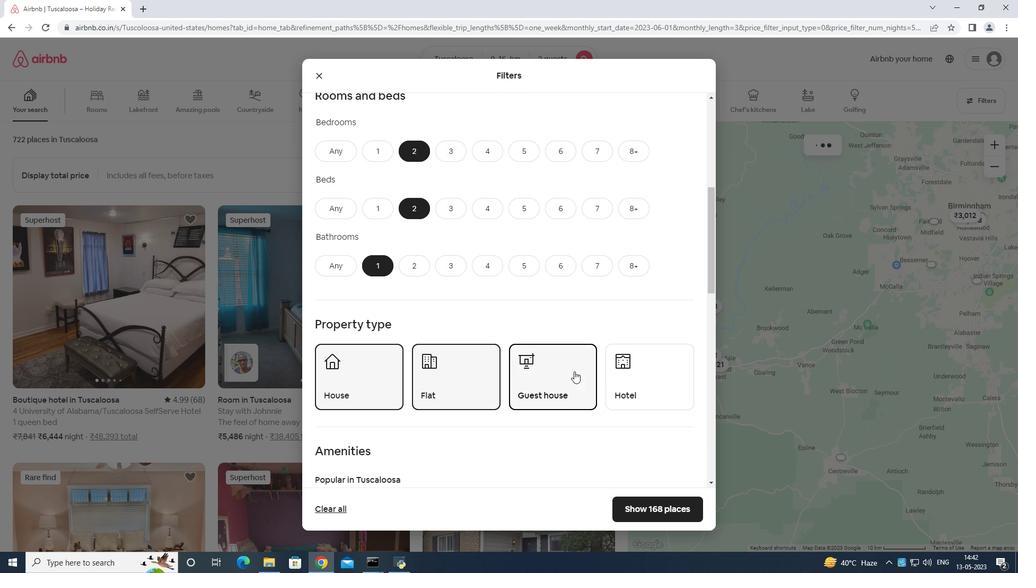 
Action: Mouse scrolled (574, 370) with delta (0, 0)
Screenshot: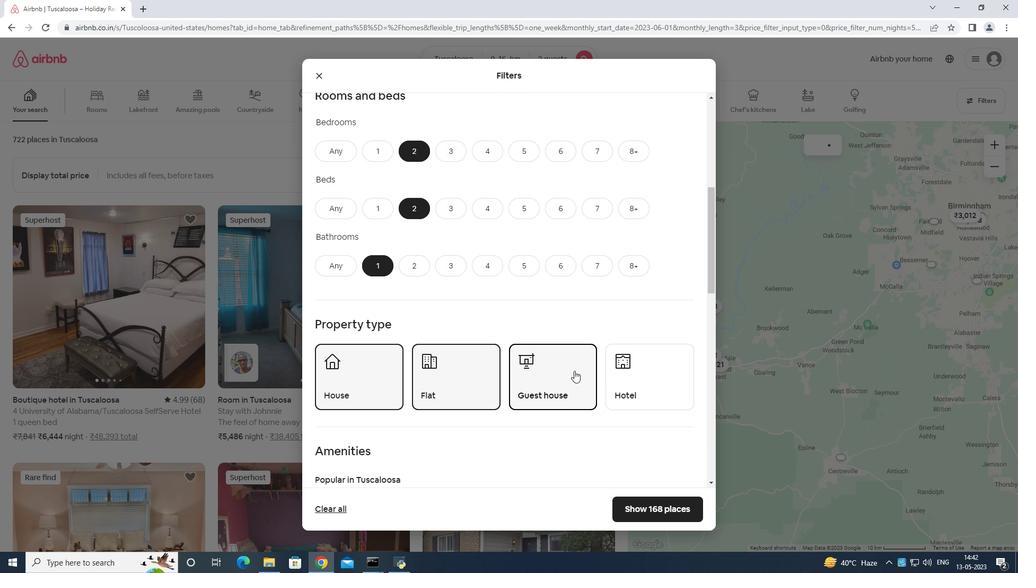 
Action: Mouse scrolled (574, 370) with delta (0, 0)
Screenshot: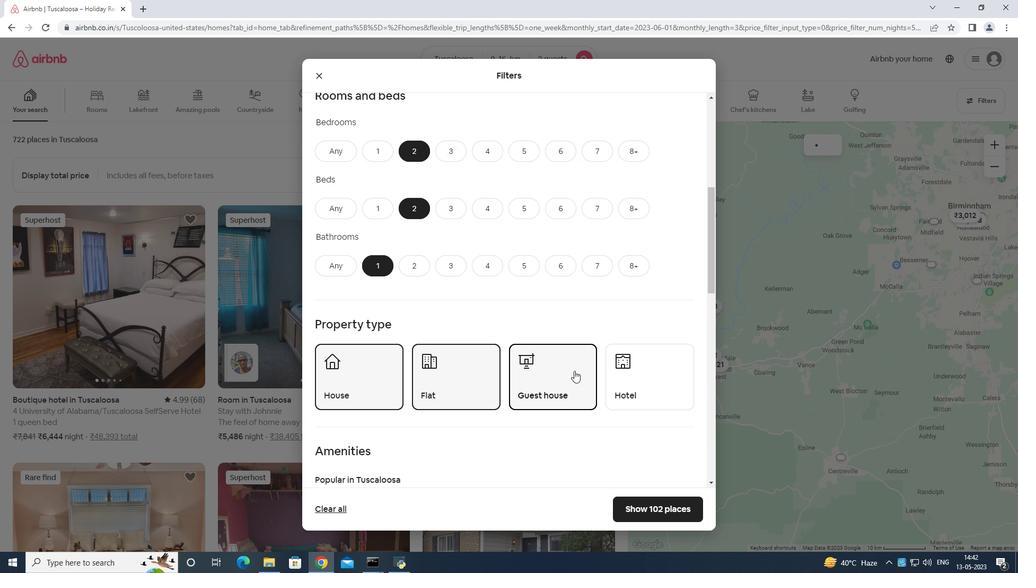 
Action: Mouse scrolled (574, 370) with delta (0, 0)
Screenshot: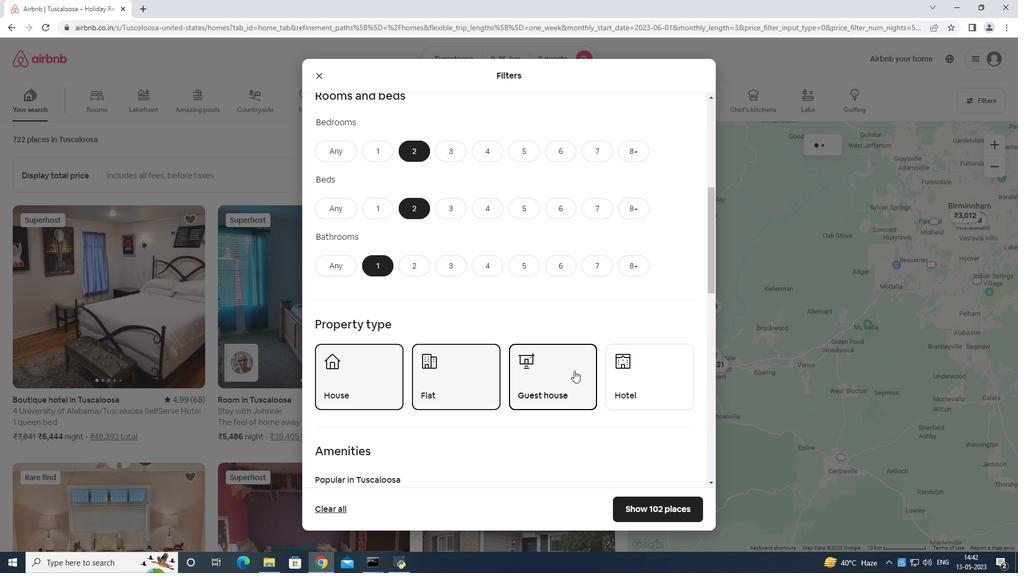 
Action: Mouse moved to (604, 384)
Screenshot: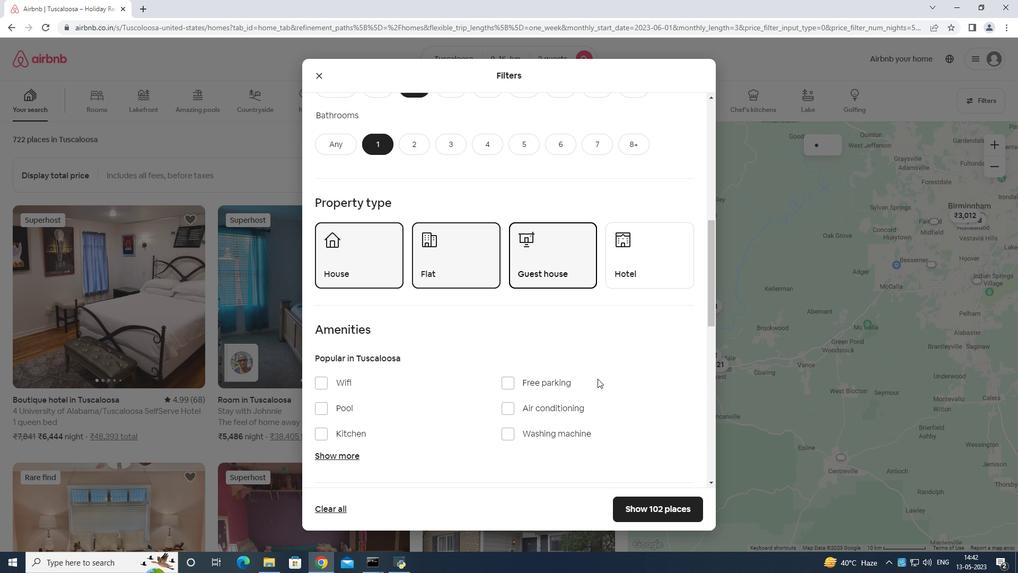 
Action: Mouse scrolled (604, 384) with delta (0, 0)
Screenshot: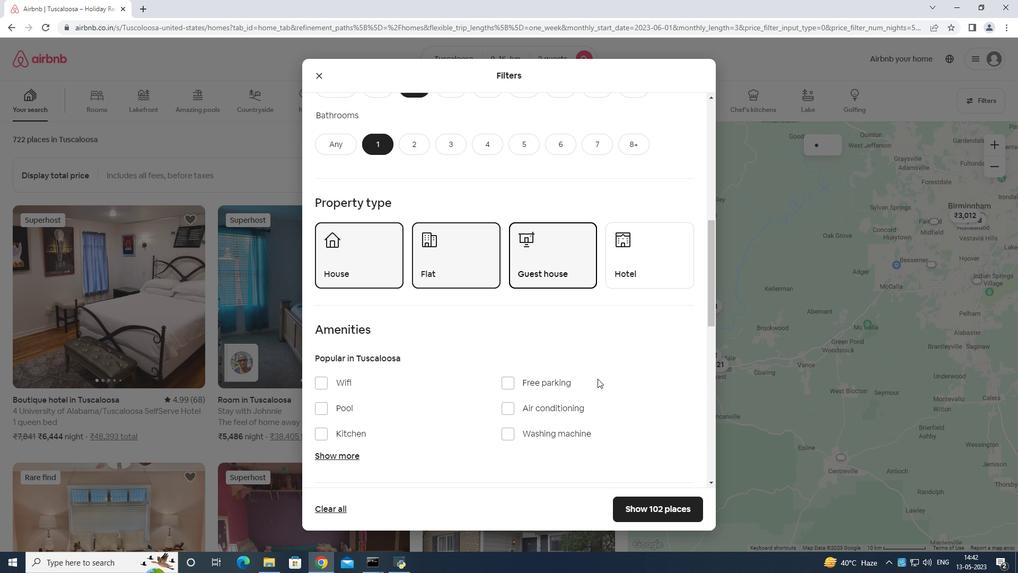 
Action: Mouse moved to (604, 384)
Screenshot: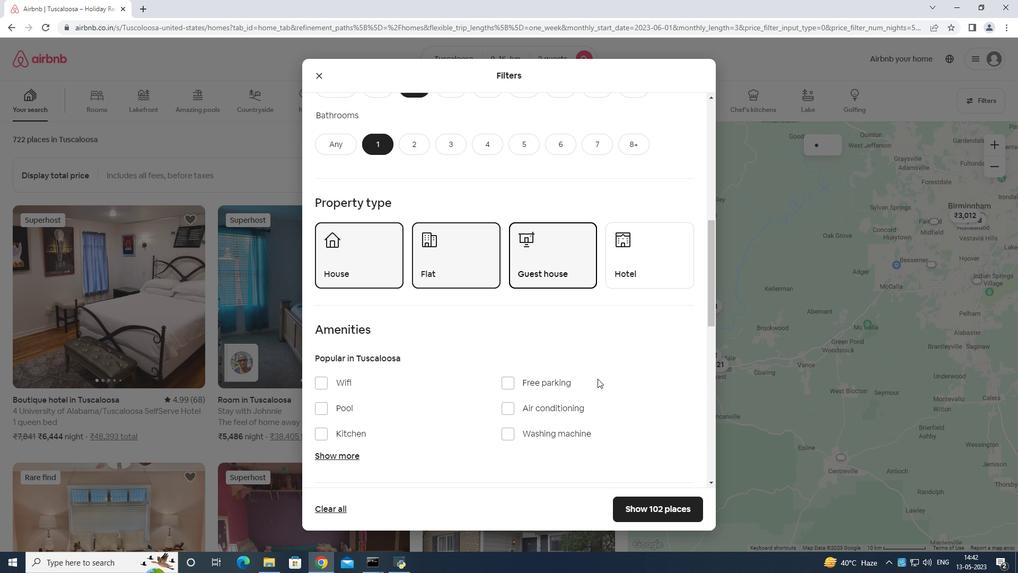 
Action: Mouse scrolled (604, 384) with delta (0, 0)
Screenshot: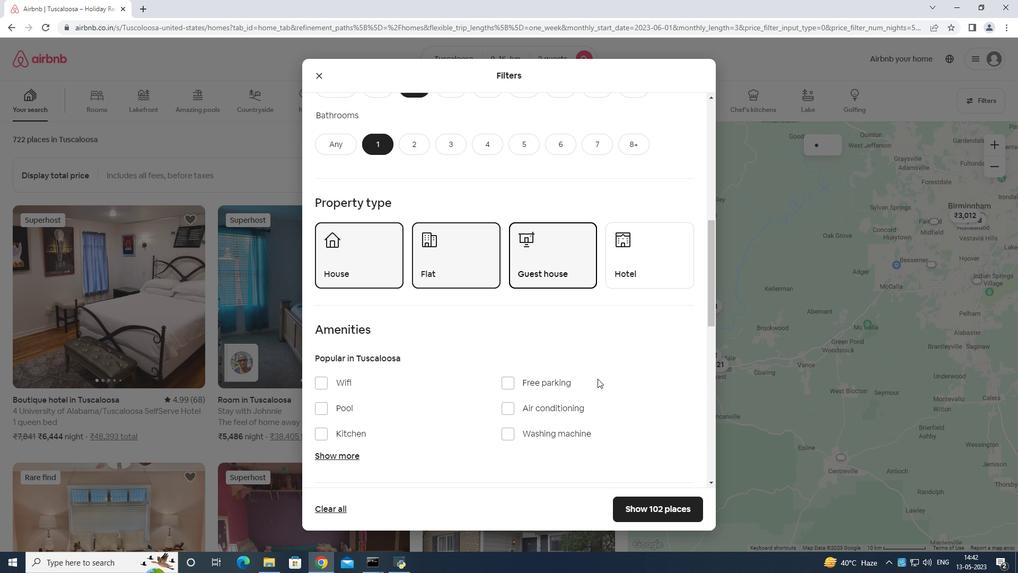 
Action: Mouse moved to (605, 386)
Screenshot: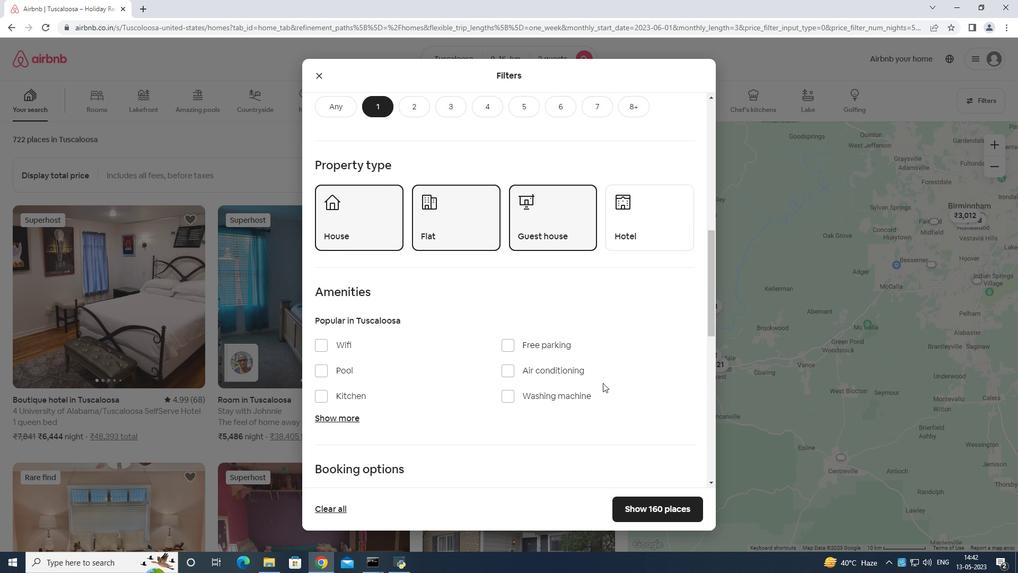 
Action: Mouse scrolled (605, 385) with delta (0, 0)
Screenshot: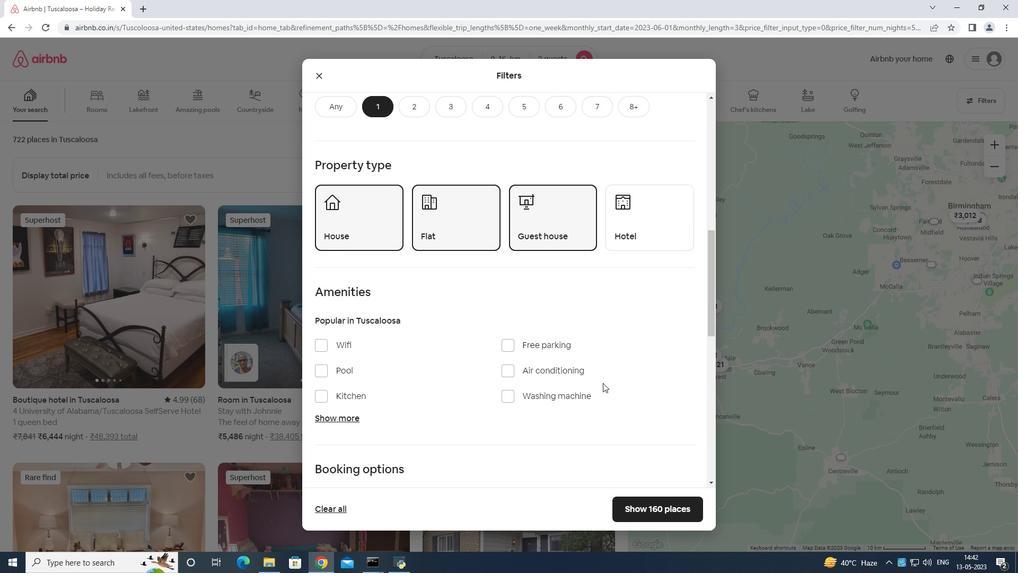 
Action: Mouse moved to (601, 381)
Screenshot: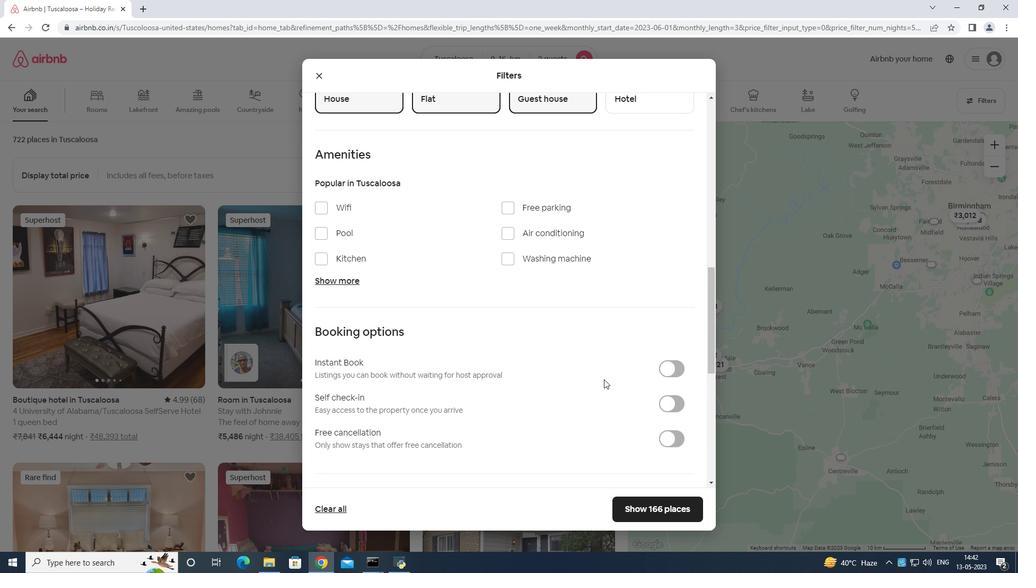 
Action: Mouse scrolled (601, 380) with delta (0, 0)
Screenshot: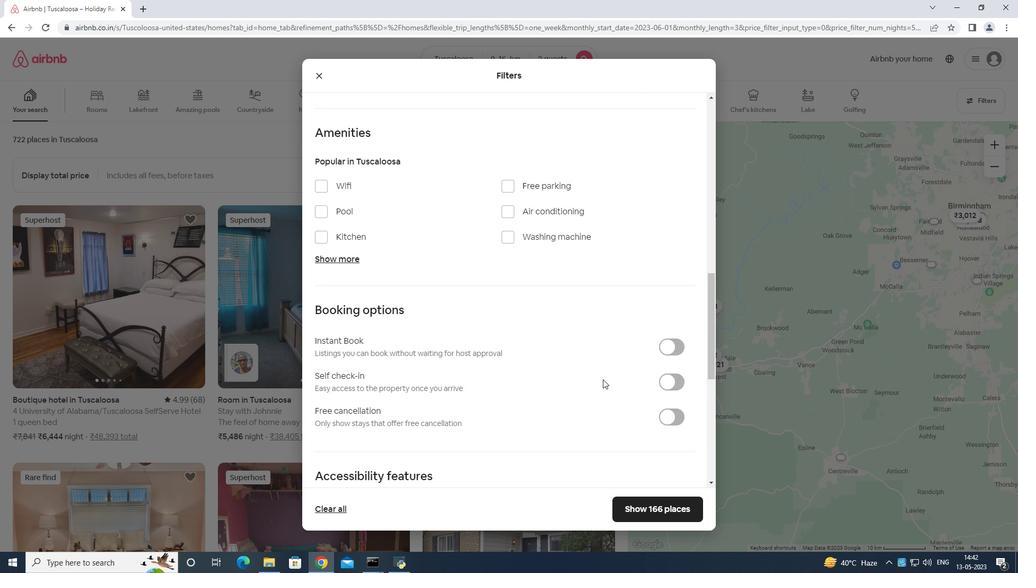 
Action: Mouse moved to (677, 333)
Screenshot: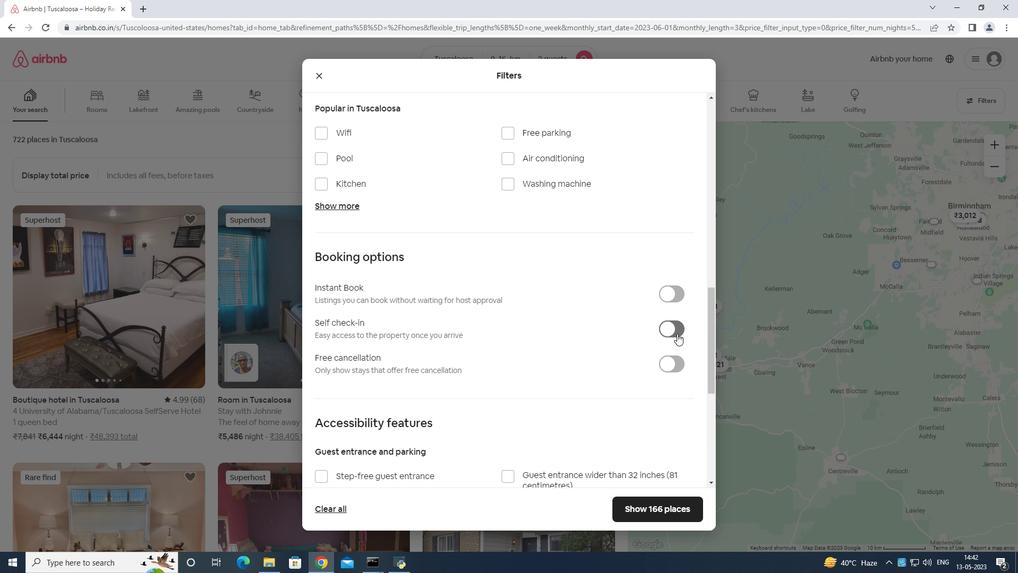 
Action: Mouse pressed left at (677, 333)
Screenshot: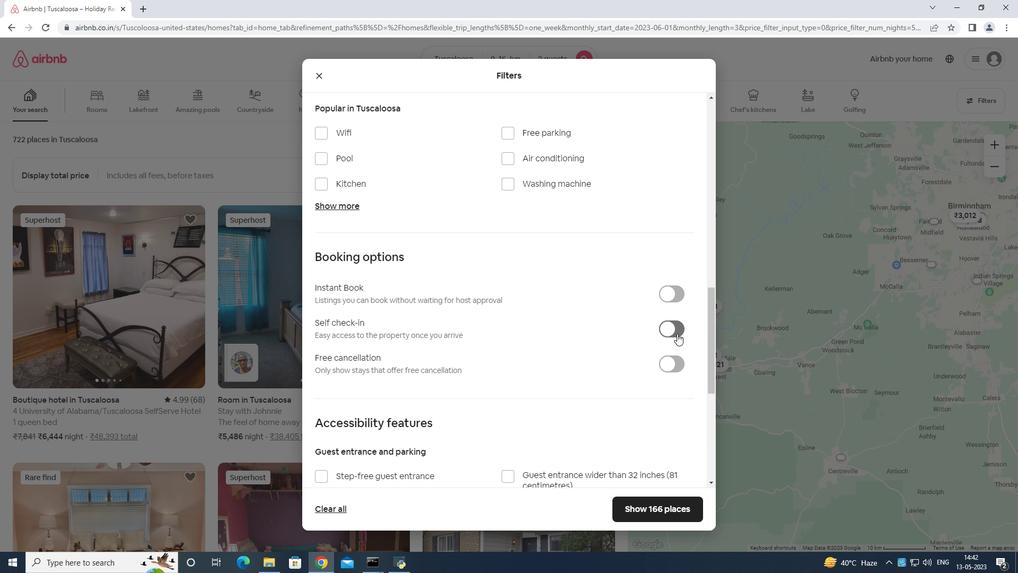 
Action: Mouse moved to (665, 334)
Screenshot: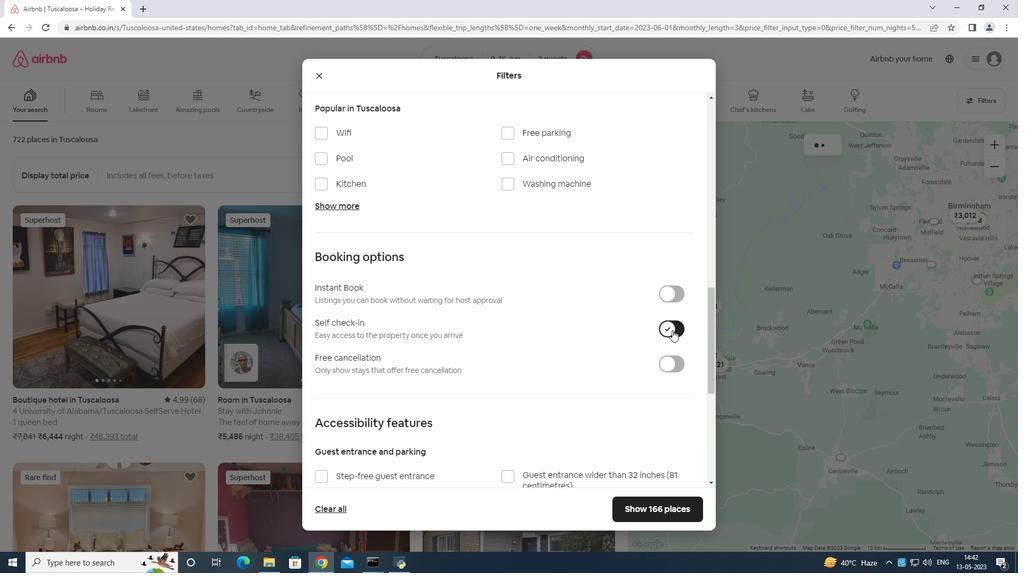 
Action: Mouse scrolled (665, 333) with delta (0, 0)
Screenshot: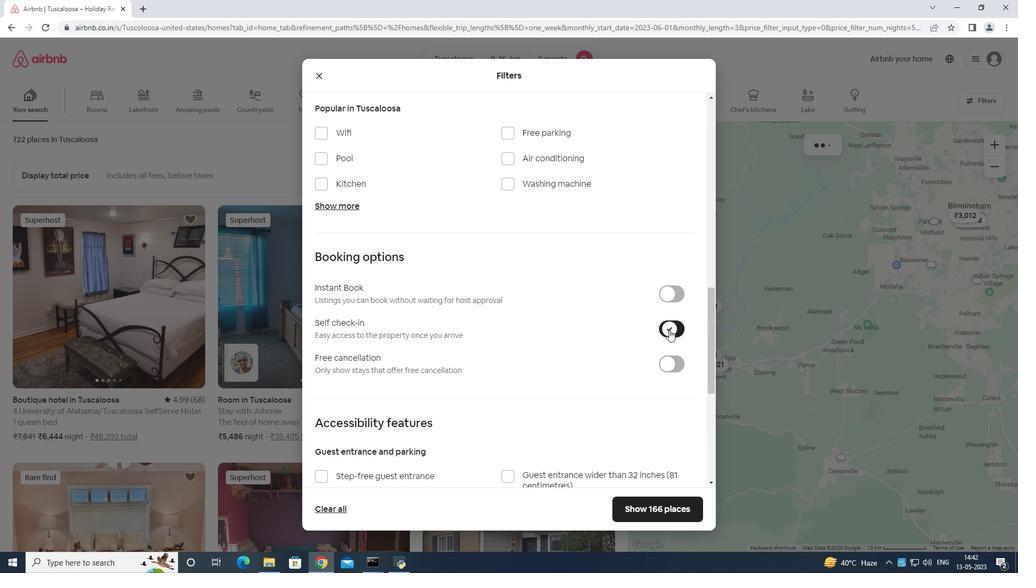 
Action: Mouse moved to (665, 336)
Screenshot: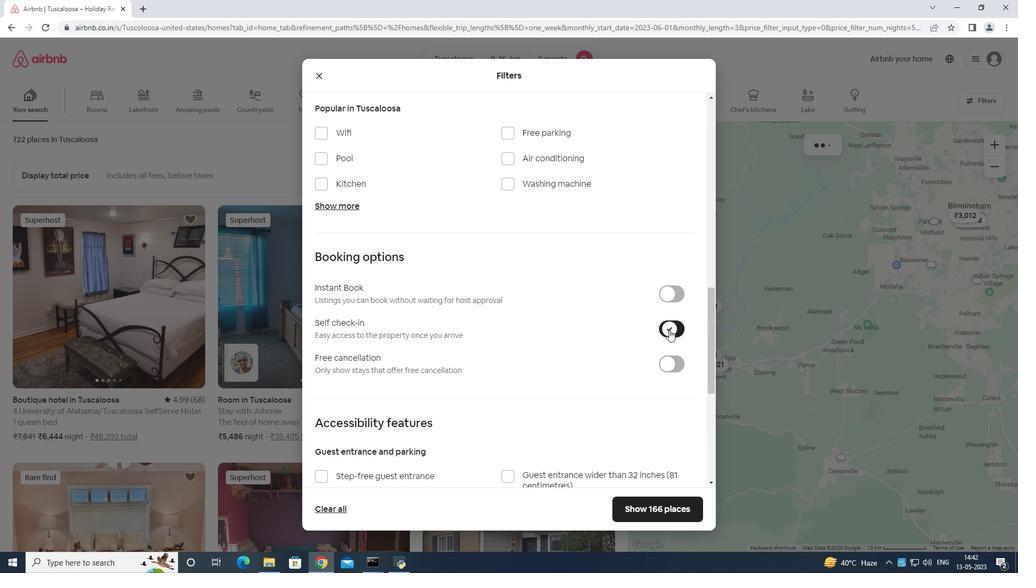 
Action: Mouse scrolled (665, 335) with delta (0, 0)
Screenshot: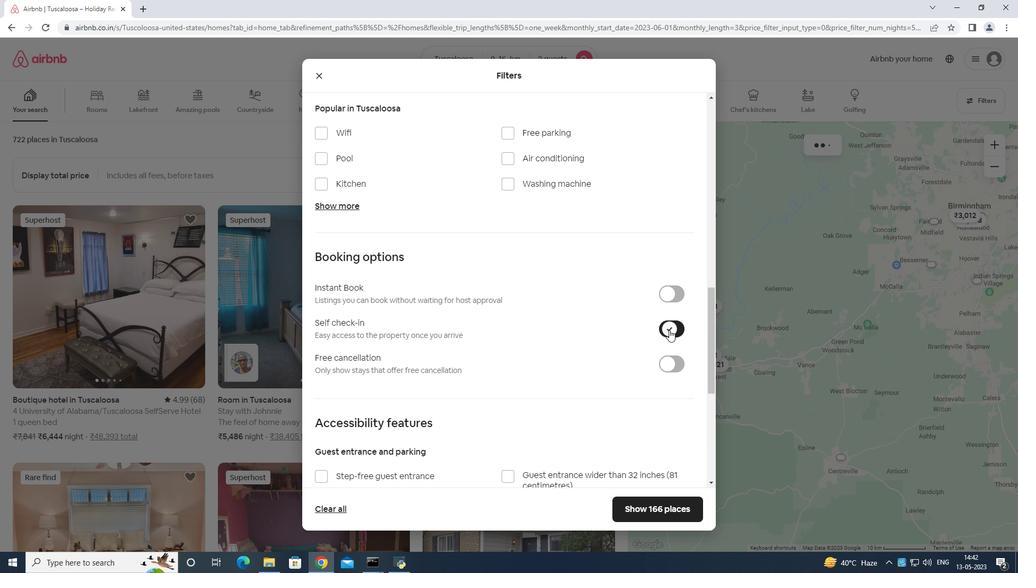 
Action: Mouse moved to (665, 336)
Screenshot: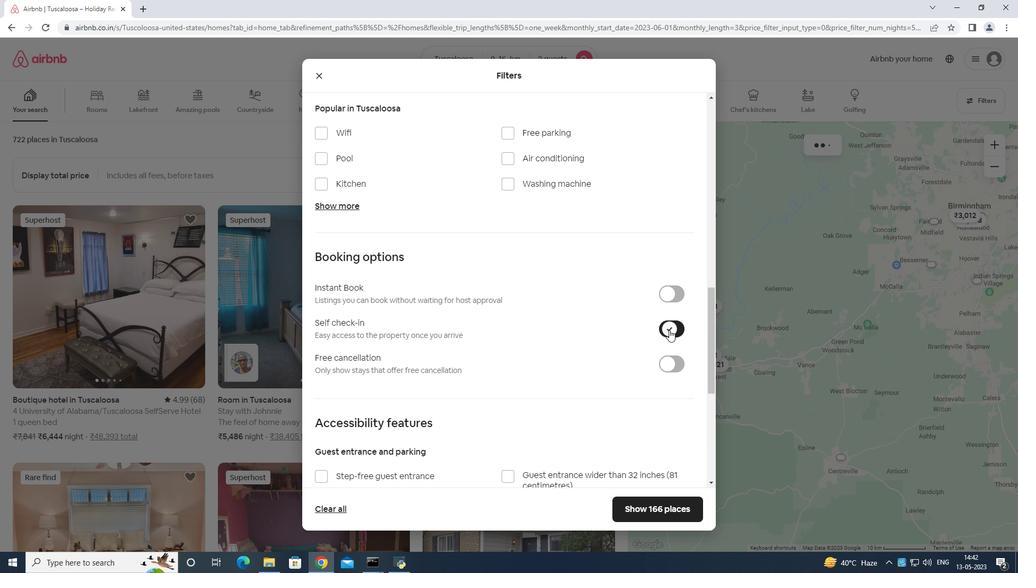 
Action: Mouse scrolled (665, 336) with delta (0, 0)
Screenshot: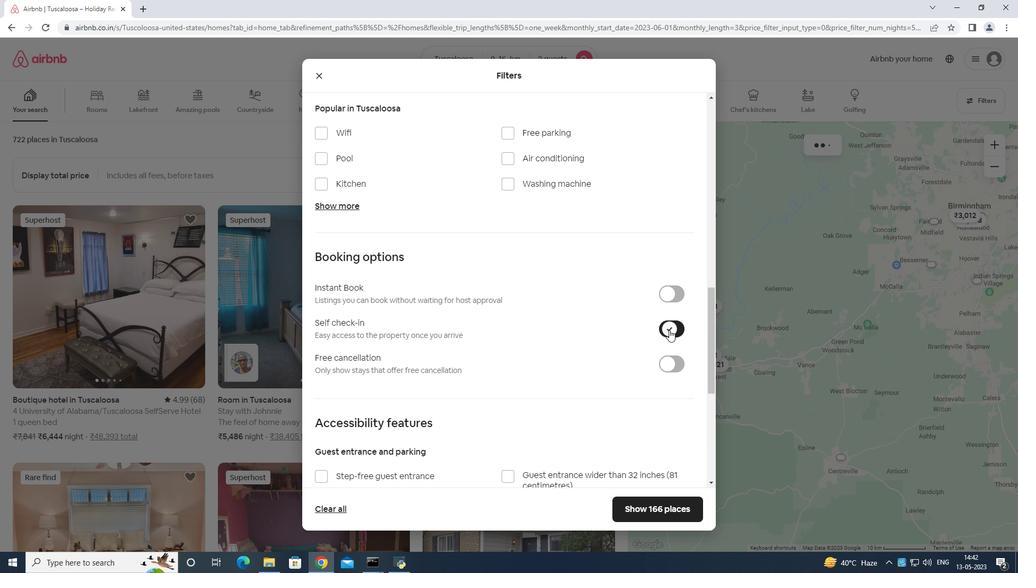 
Action: Mouse moved to (664, 340)
Screenshot: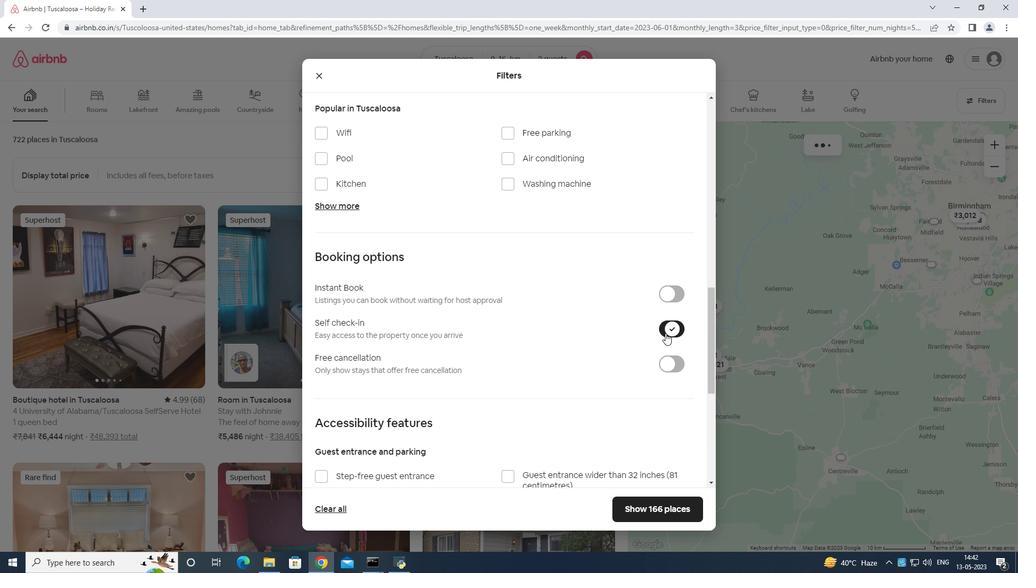 
Action: Mouse scrolled (664, 340) with delta (0, 0)
Screenshot: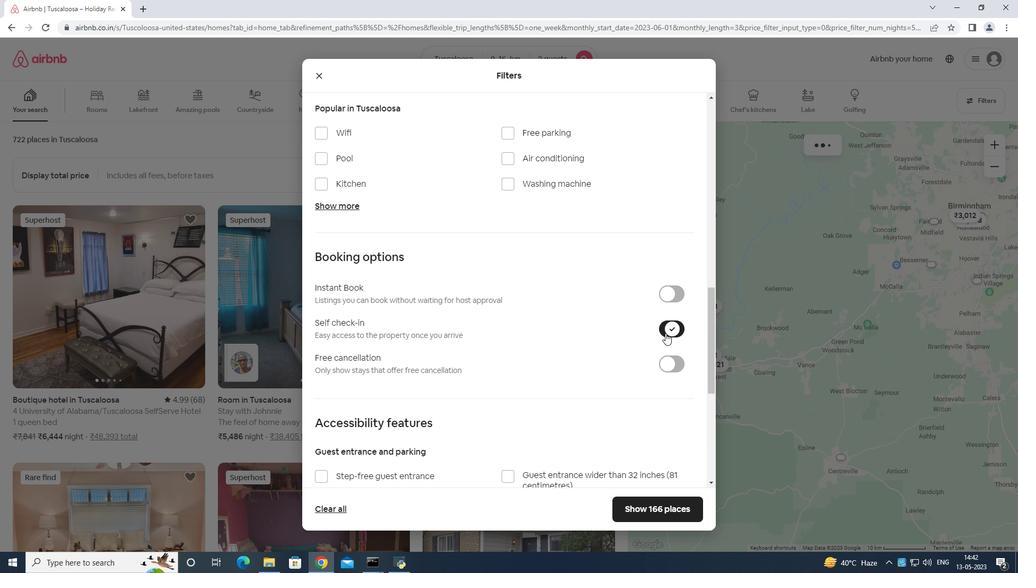 
Action: Mouse moved to (658, 348)
Screenshot: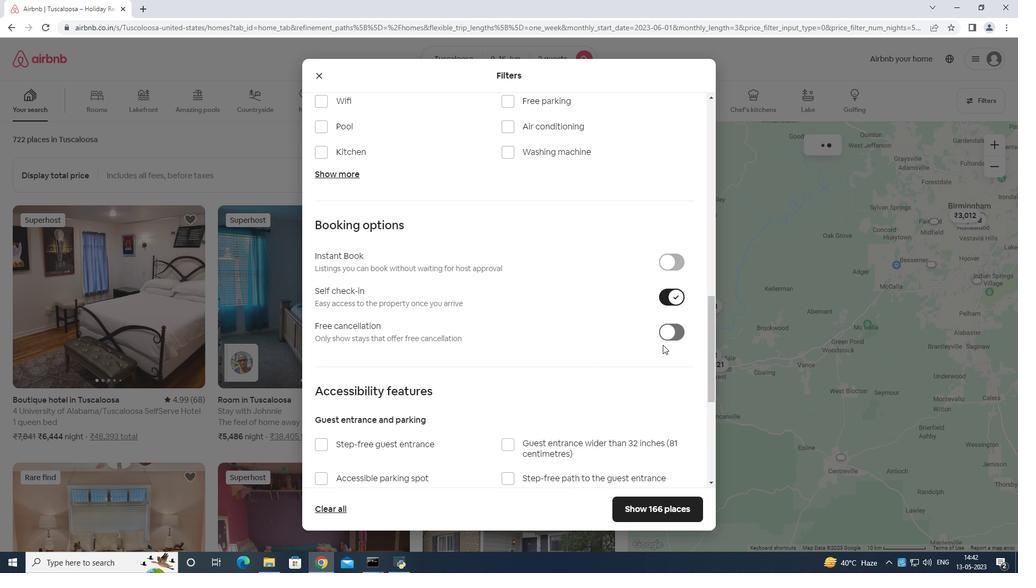 
Action: Mouse scrolled (658, 348) with delta (0, 0)
Screenshot: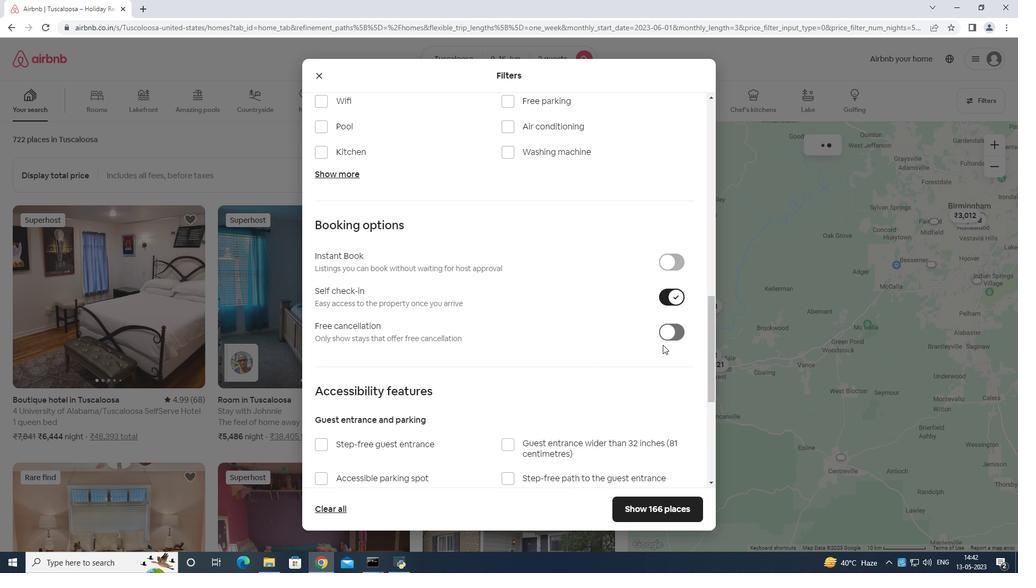 
Action: Mouse moved to (656, 351)
Screenshot: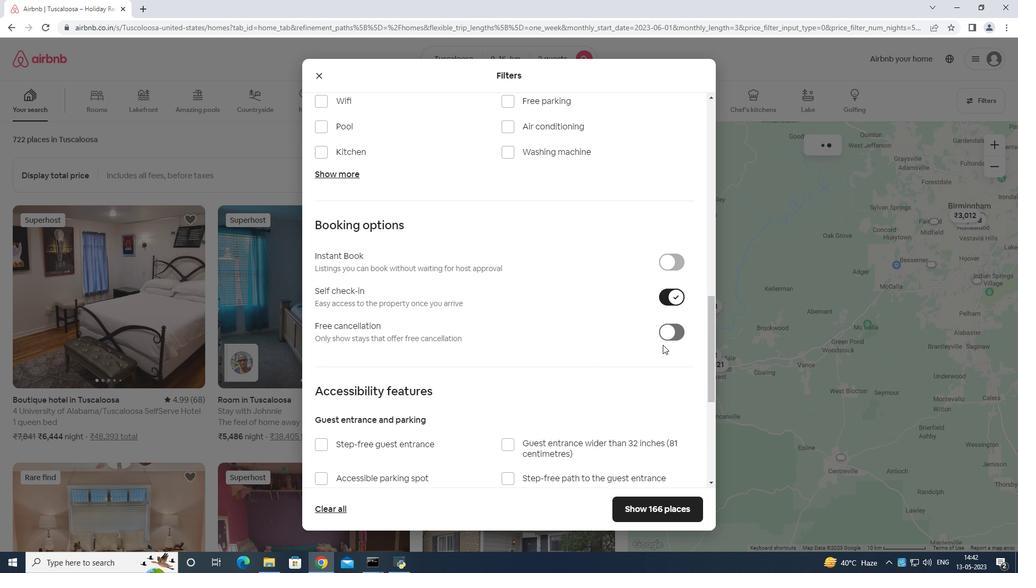 
Action: Mouse scrolled (656, 351) with delta (0, 0)
Screenshot: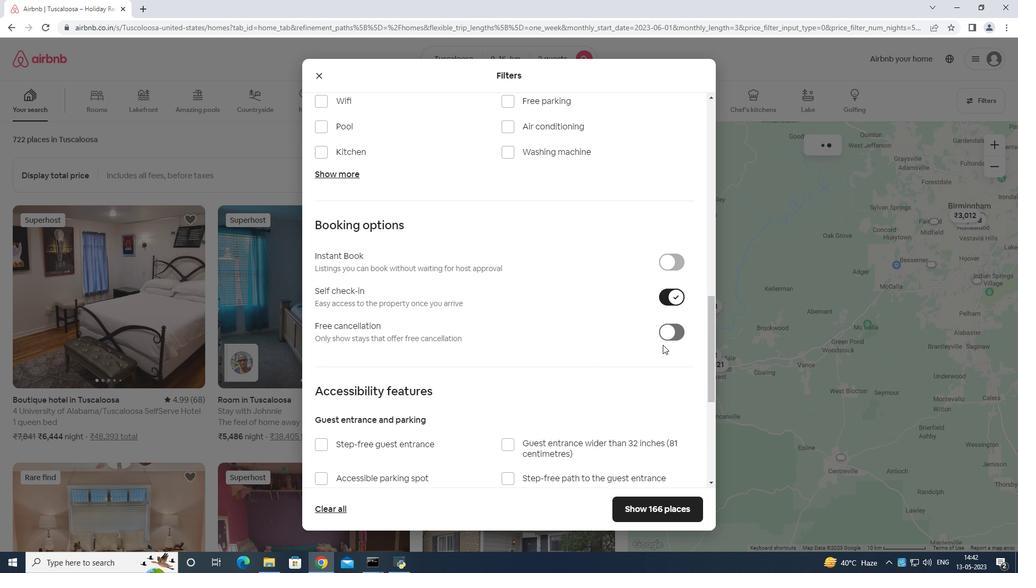 
Action: Mouse moved to (656, 352)
Screenshot: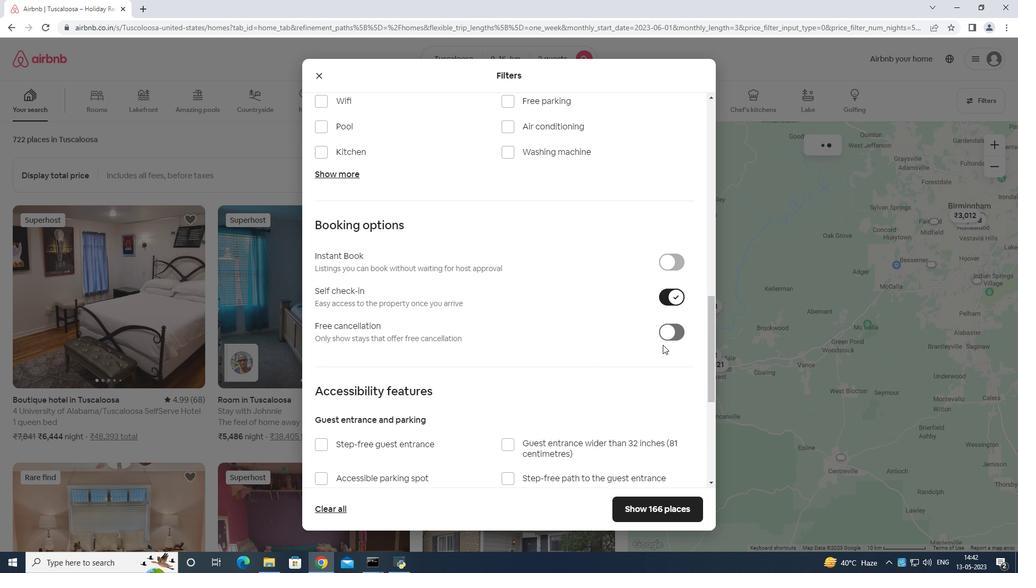 
Action: Mouse scrolled (656, 352) with delta (0, 0)
Screenshot: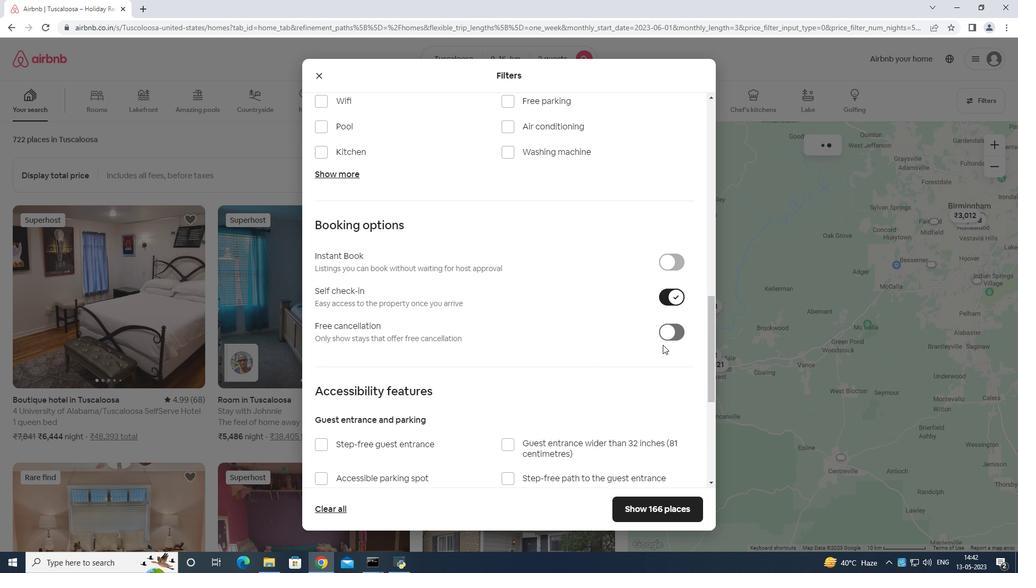 
Action: Mouse moved to (651, 360)
Screenshot: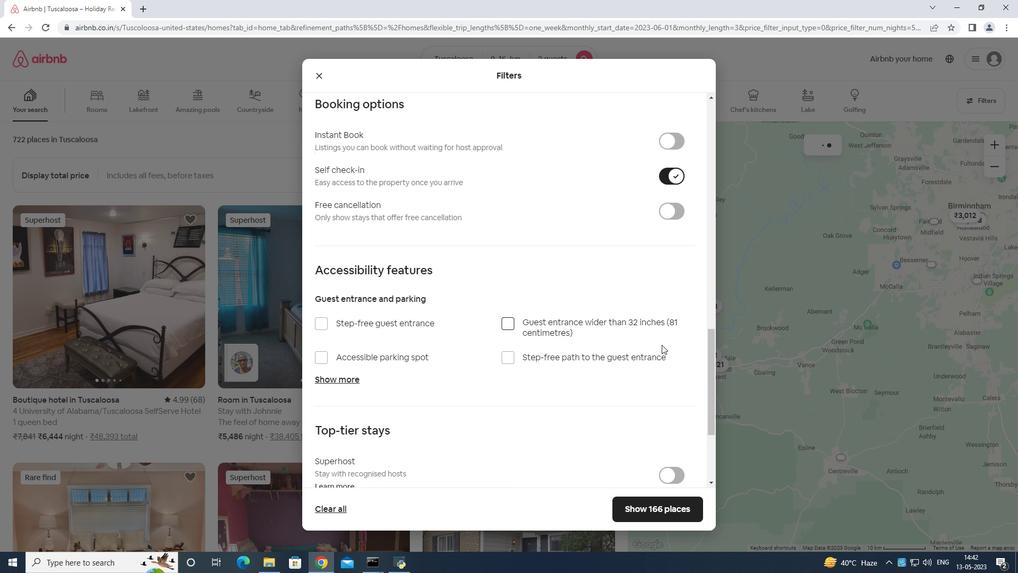 
Action: Mouse scrolled (653, 358) with delta (0, 0)
Screenshot: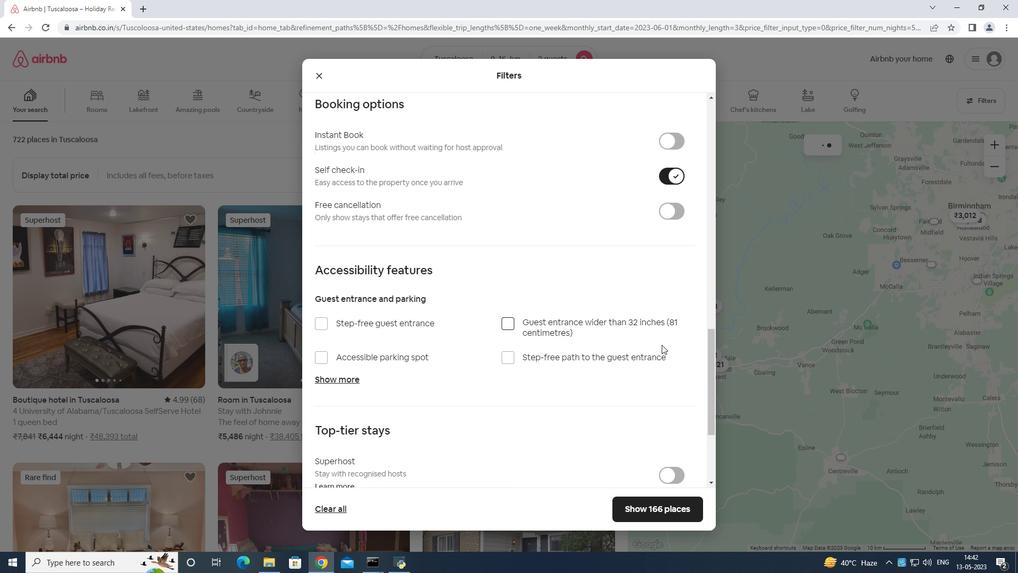 
Action: Mouse moved to (642, 371)
Screenshot: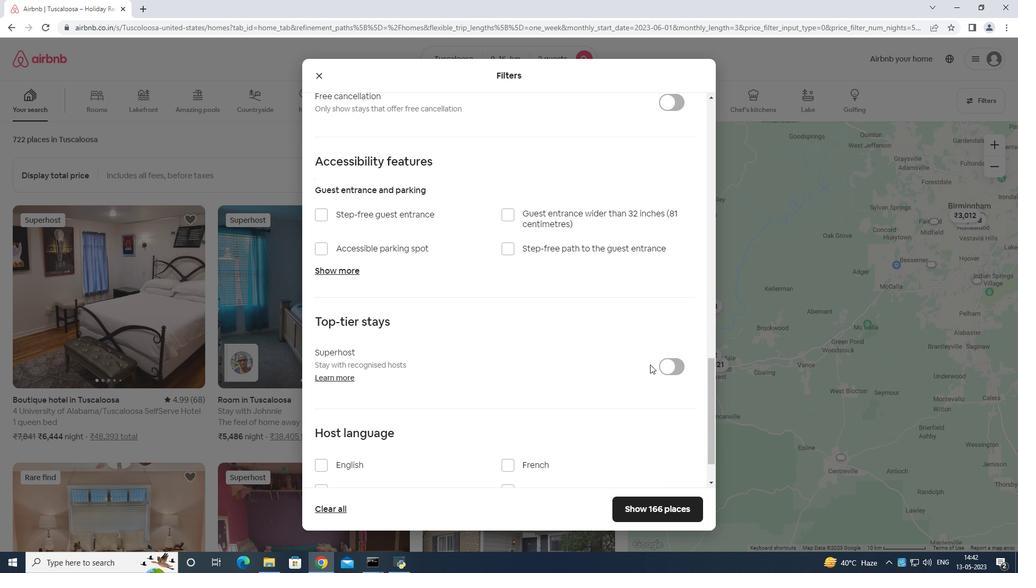 
Action: Mouse scrolled (642, 371) with delta (0, 0)
Screenshot: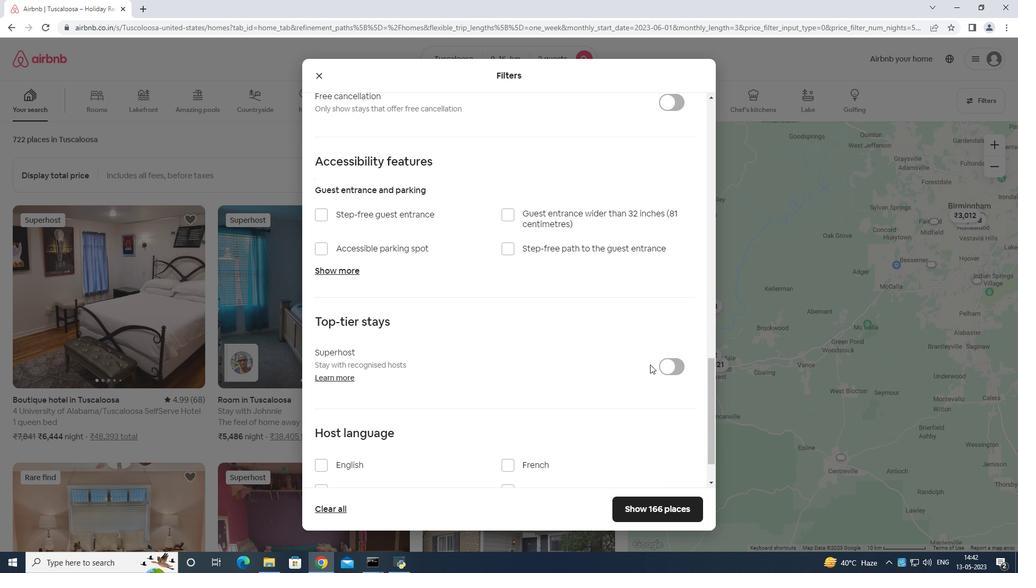 
Action: Mouse moved to (642, 373)
Screenshot: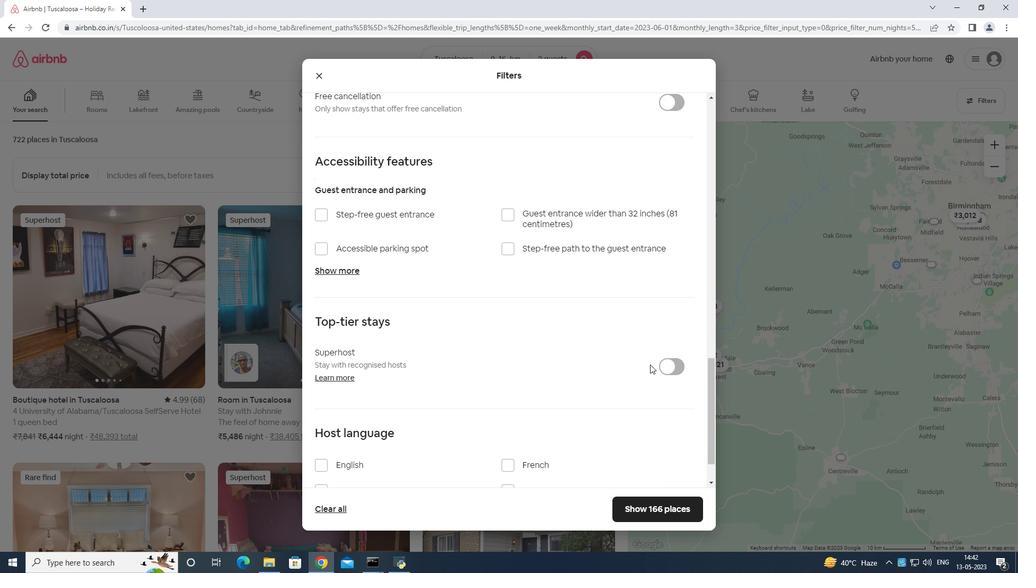 
Action: Mouse scrolled (642, 373) with delta (0, 0)
Screenshot: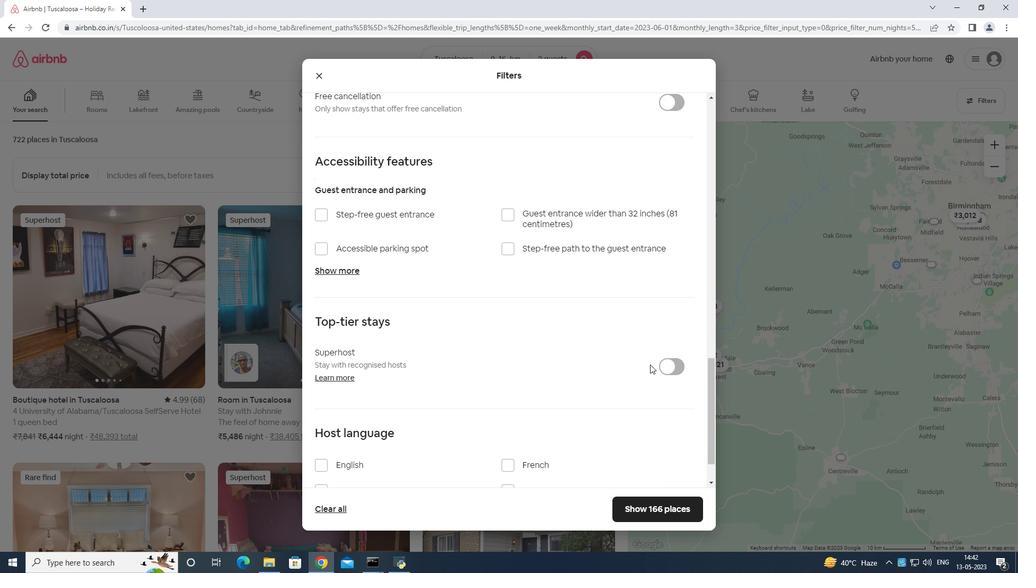 
Action: Mouse moved to (641, 373)
Screenshot: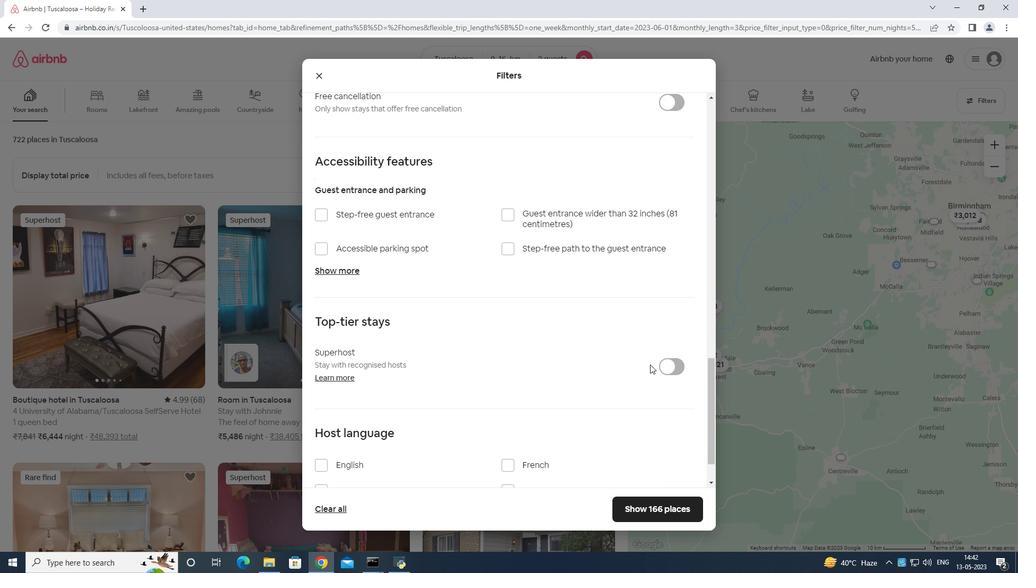 
Action: Mouse scrolled (641, 373) with delta (0, 0)
Screenshot: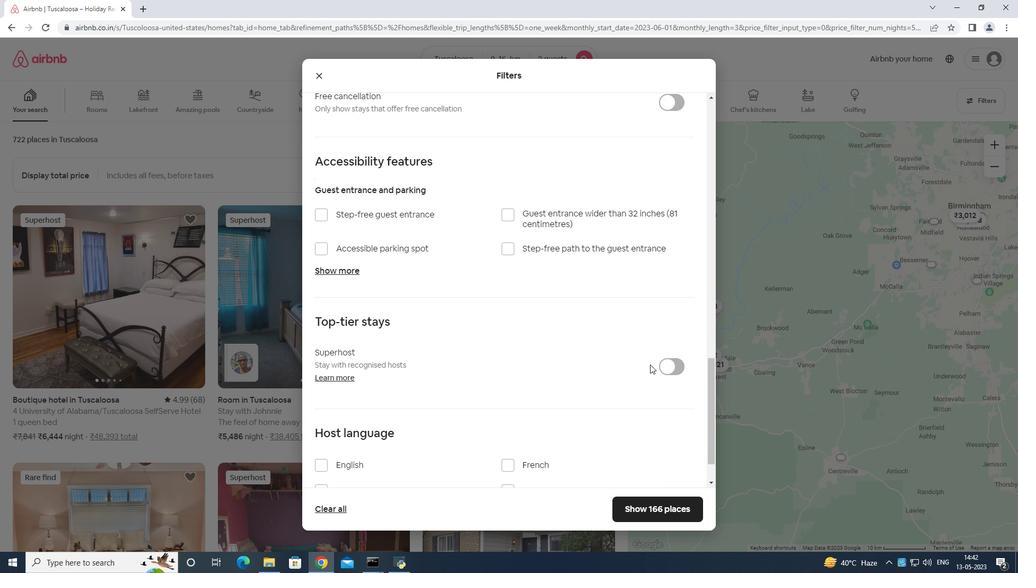 
Action: Mouse moved to (606, 412)
Screenshot: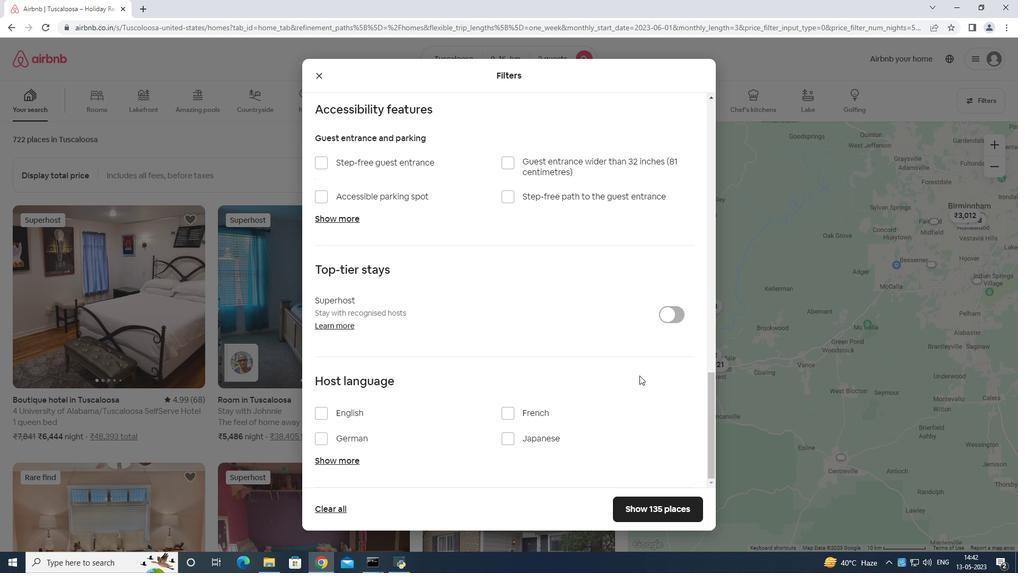 
Action: Mouse scrolled (606, 412) with delta (0, 0)
Screenshot: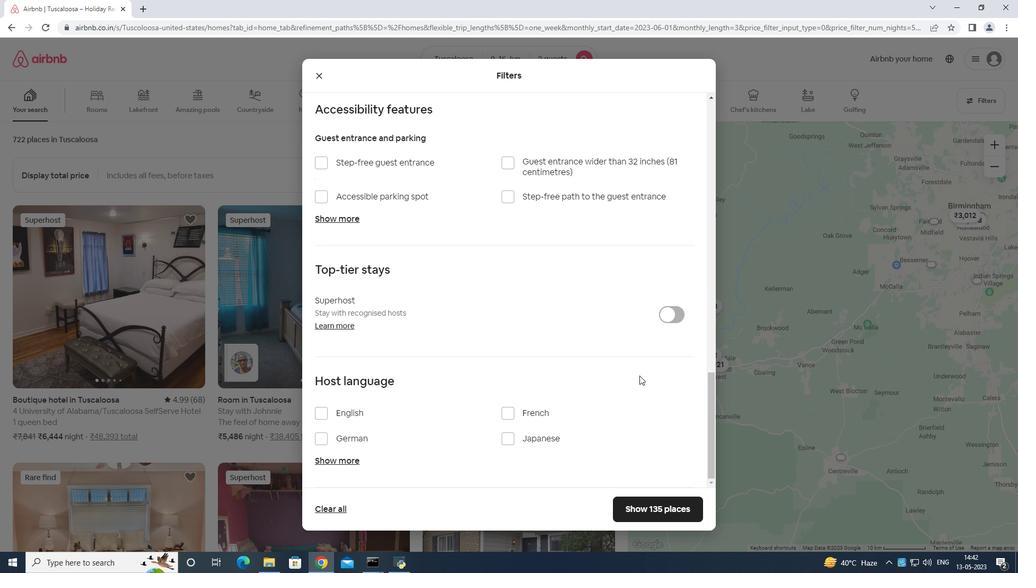 
Action: Mouse moved to (319, 412)
Screenshot: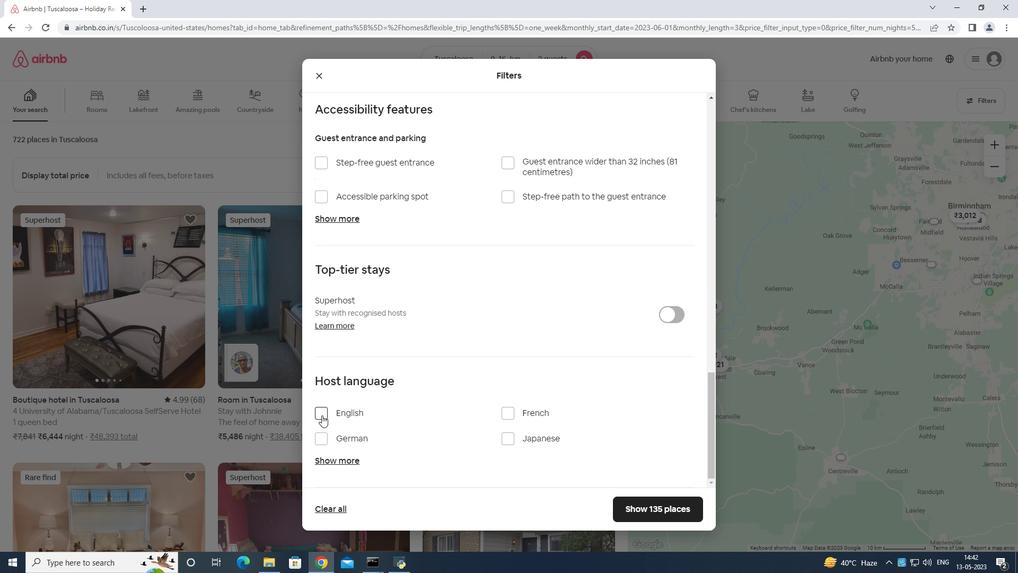 
Action: Mouse pressed left at (319, 412)
Screenshot: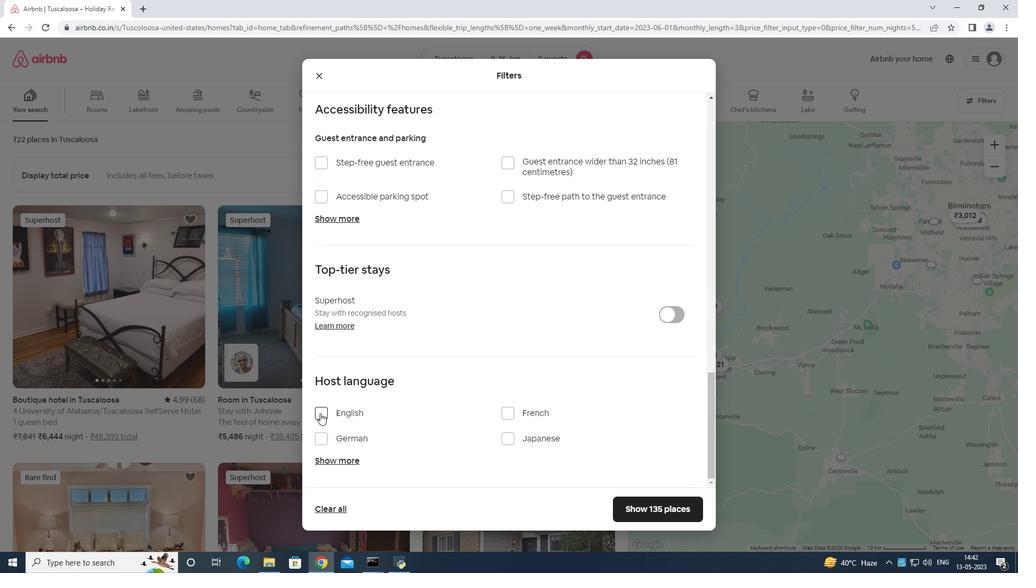 
Action: Mouse moved to (664, 506)
Screenshot: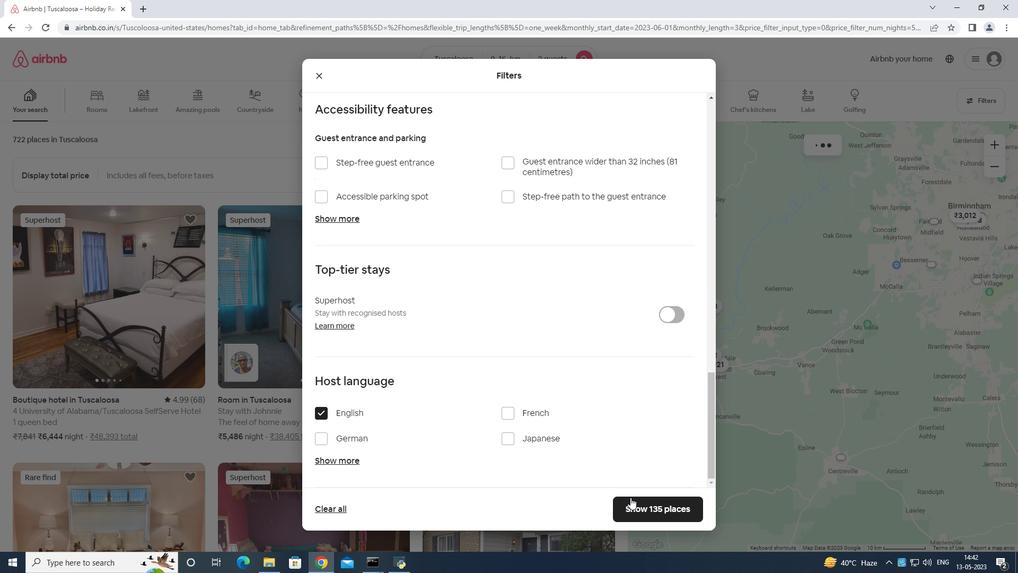 
Action: Mouse pressed left at (664, 506)
Screenshot: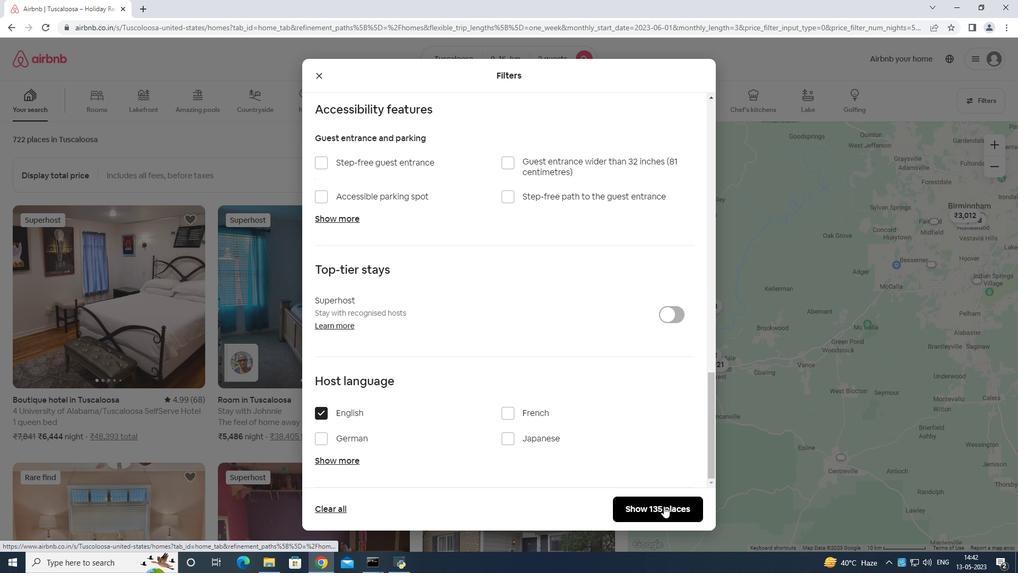 
